 Task: Look for space in Businga, Democratic Republic of the Congo from 8th August, 2023 to 15th August, 2023 for 9 adults in price range Rs.10000 to Rs.14000. Place can be shared room with 5 bedrooms having 9 beds and 5 bathrooms. Property type can be house, flat, guest house. Amenities needed are: wifi, TV, free parkinig on premises, gym, breakfast. Booking option can be shelf check-in. Required host language is .
Action: Mouse moved to (397, 116)
Screenshot: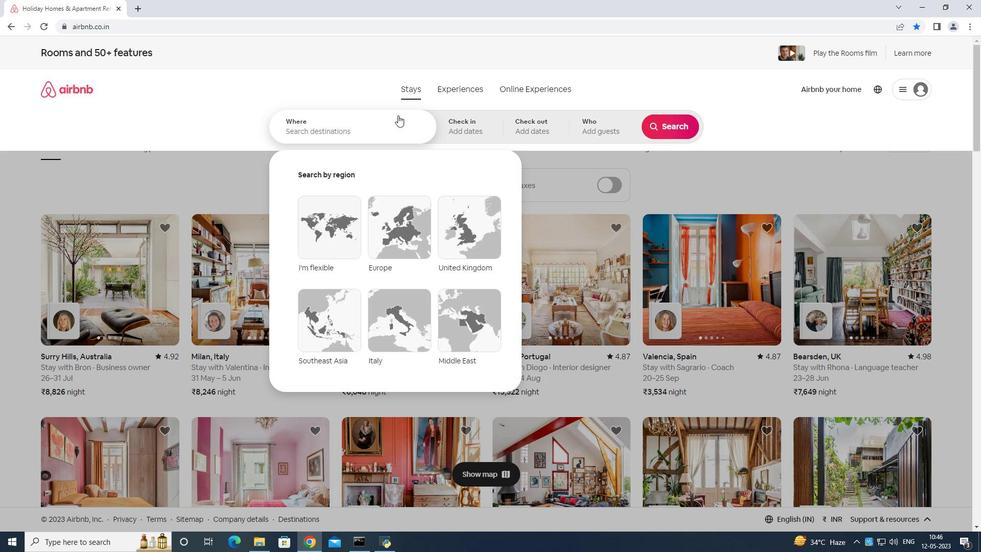 
Action: Mouse pressed left at (397, 116)
Screenshot: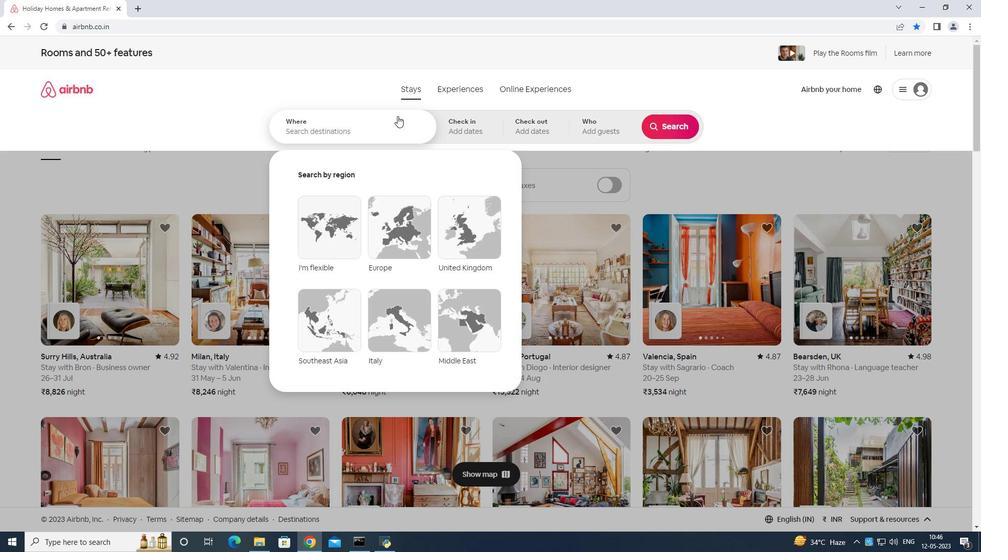 
Action: Key pressed <Key.shift>Businga<Key.space>democrs<Key.backspace>atic<Key.space>reo<Key.backspace>public<Key.space>of<Key.space>congo<Key.enter>
Screenshot: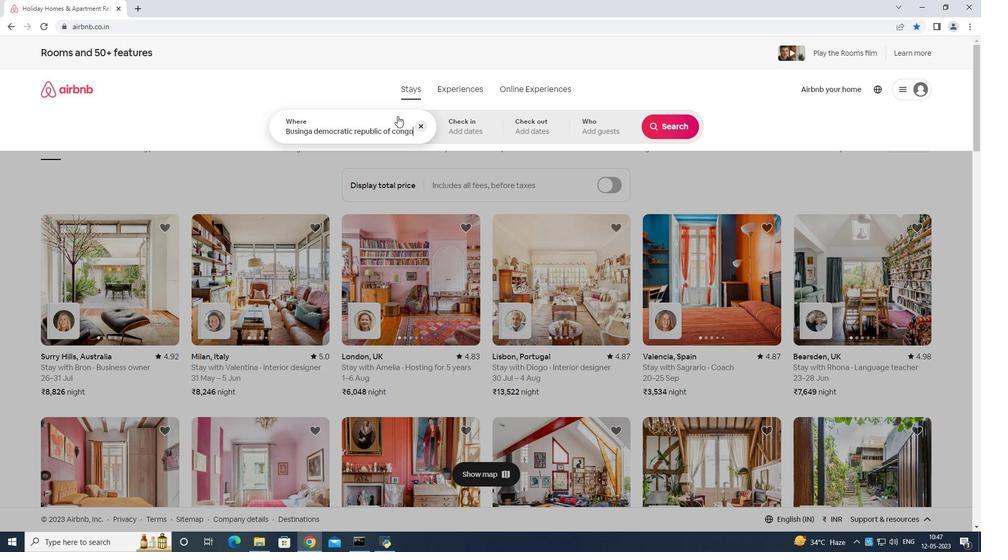
Action: Mouse moved to (659, 200)
Screenshot: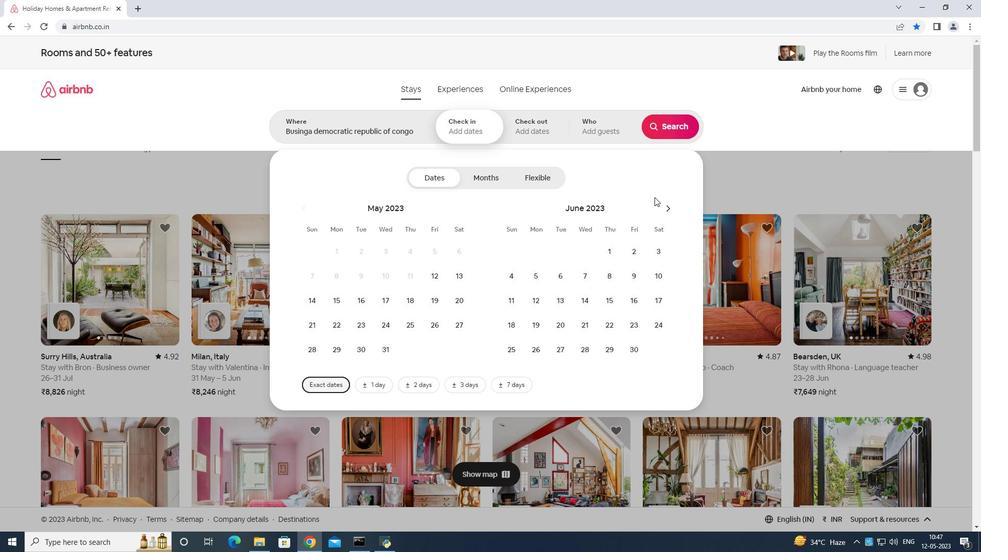 
Action: Mouse pressed left at (659, 200)
Screenshot: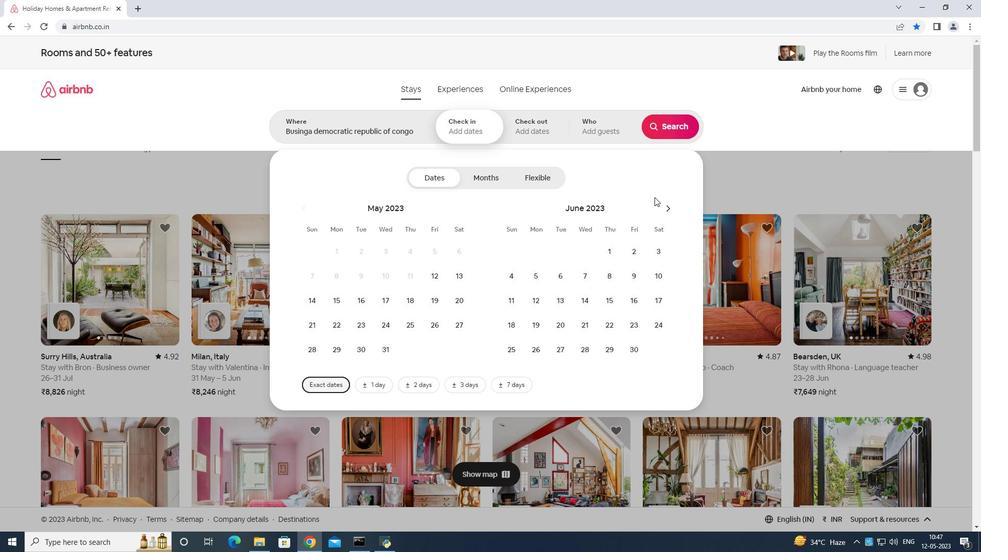 
Action: Mouse moved to (690, 210)
Screenshot: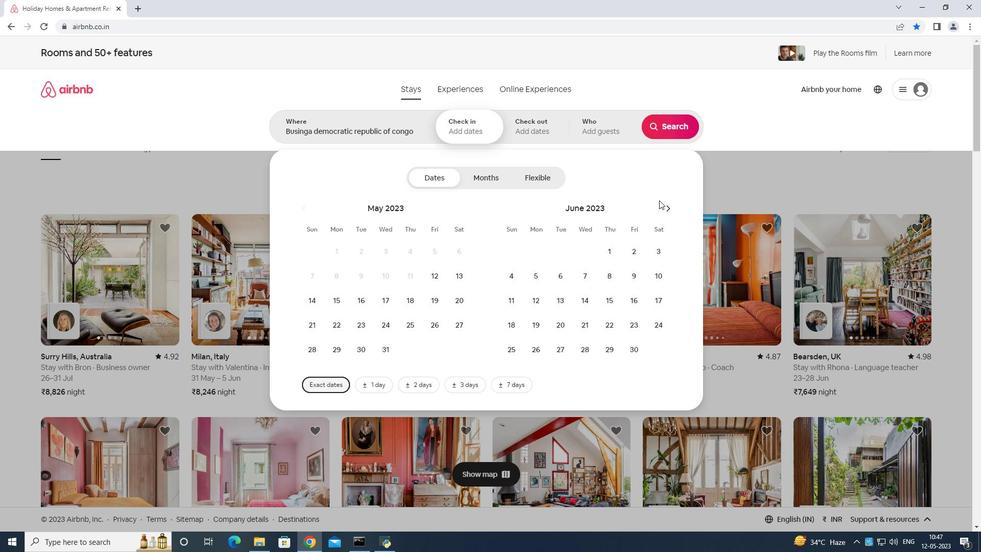 
Action: Mouse pressed left at (690, 210)
Screenshot: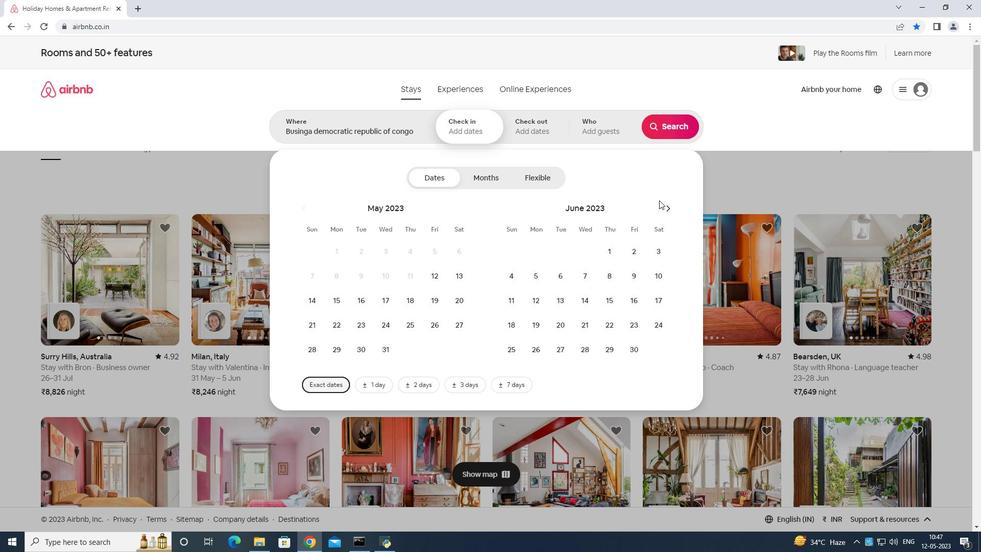 
Action: Mouse moved to (677, 213)
Screenshot: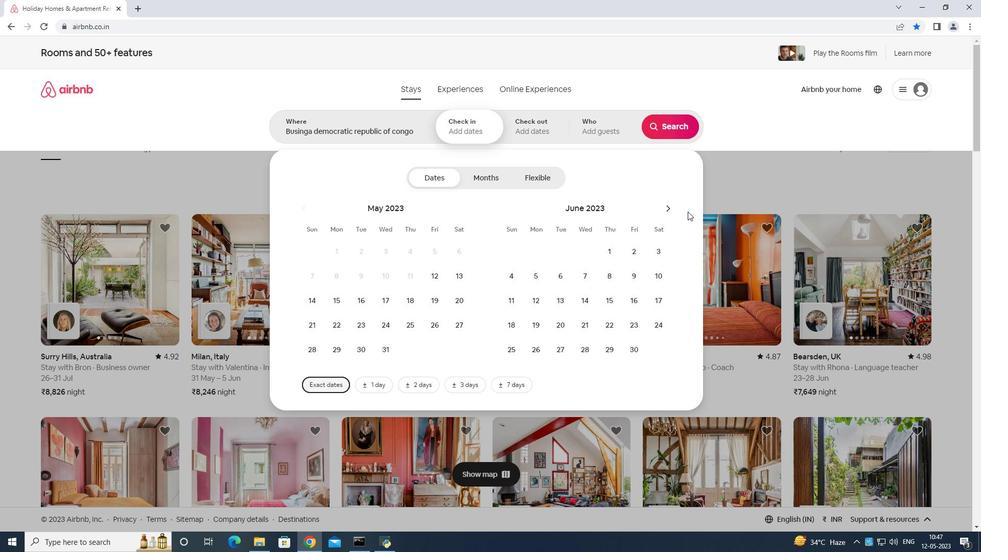 
Action: Mouse pressed left at (677, 213)
Screenshot: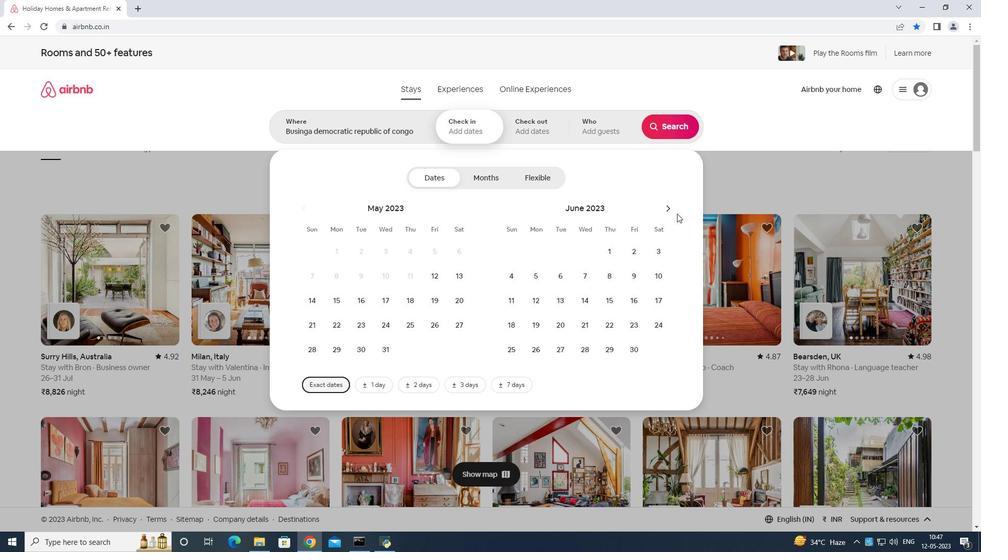
Action: Mouse moved to (672, 211)
Screenshot: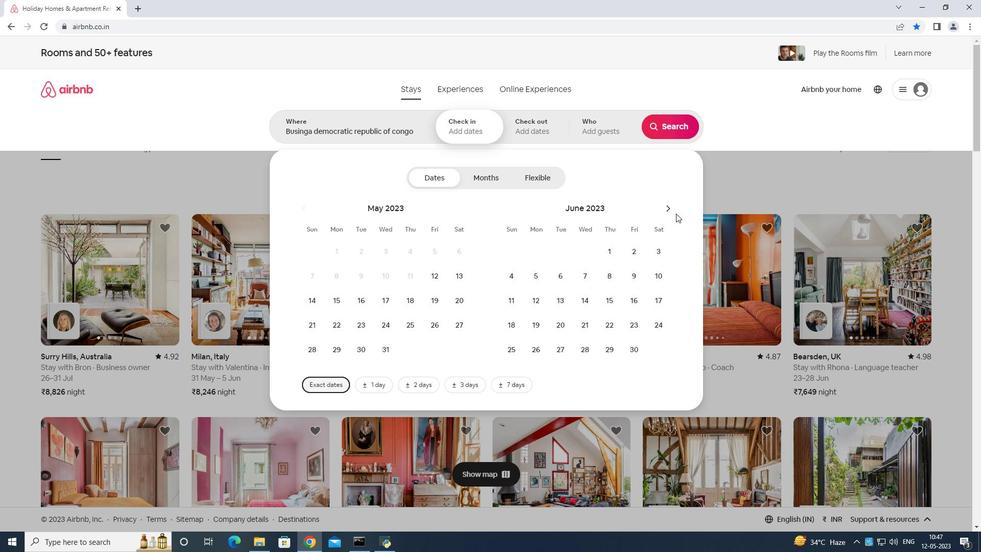 
Action: Mouse pressed left at (672, 211)
Screenshot: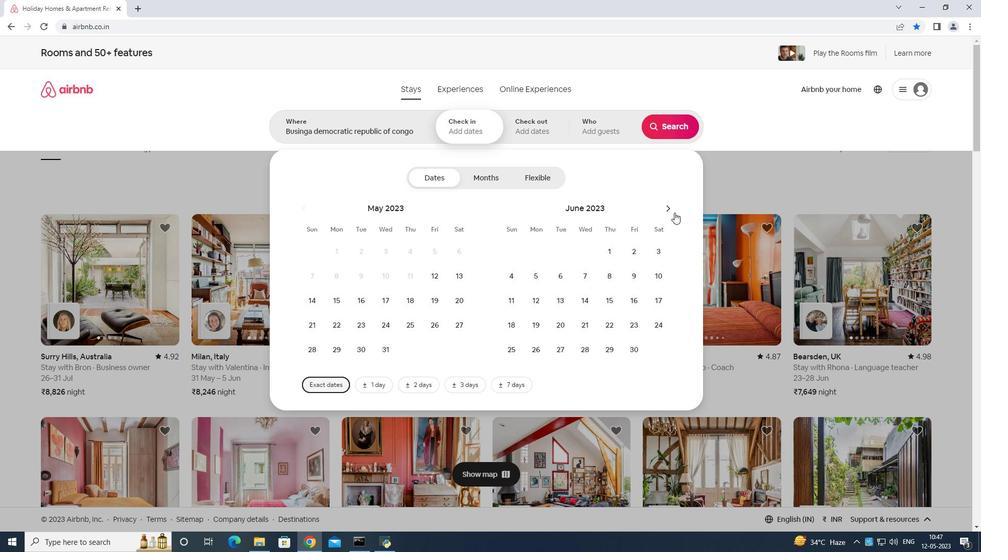
Action: Mouse moved to (670, 207)
Screenshot: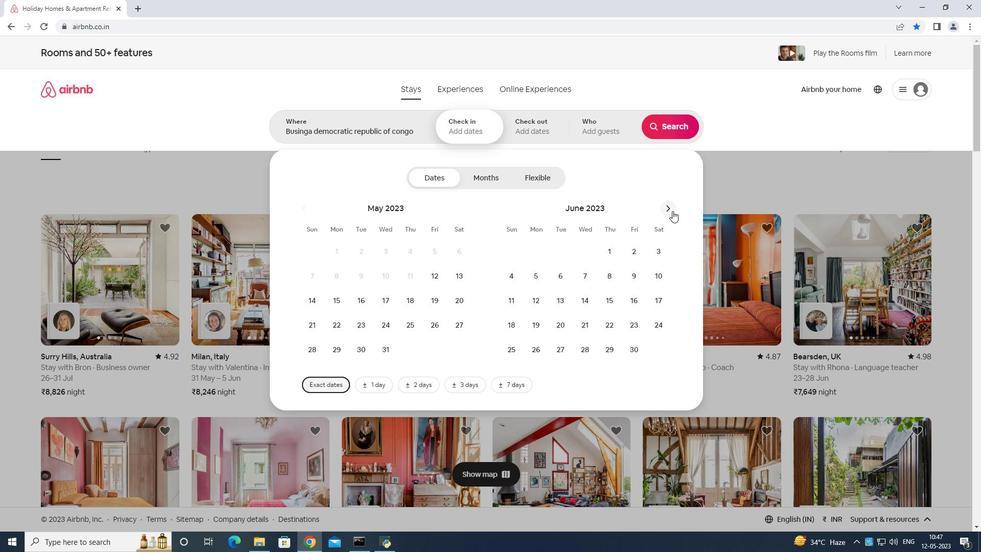 
Action: Mouse pressed left at (670, 207)
Screenshot: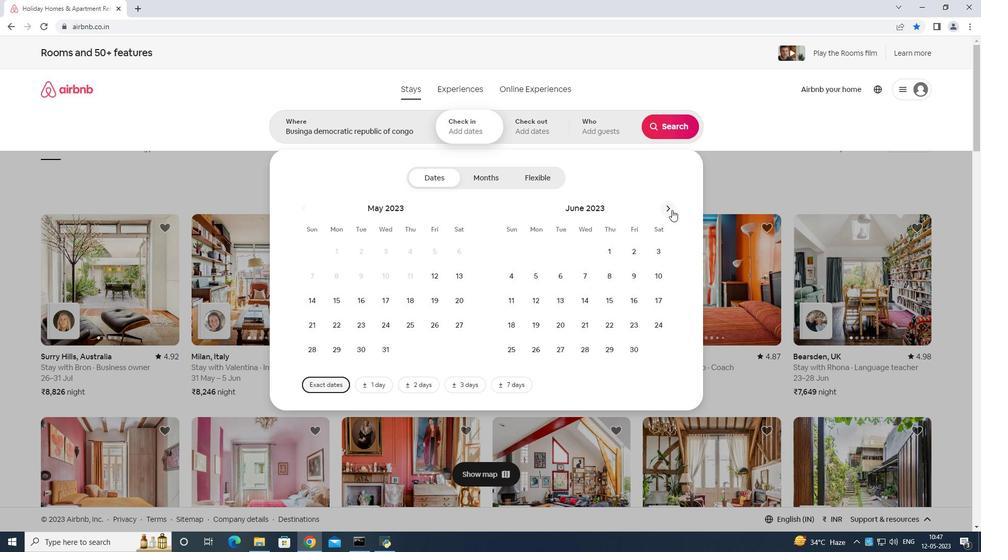 
Action: Mouse pressed left at (670, 207)
Screenshot: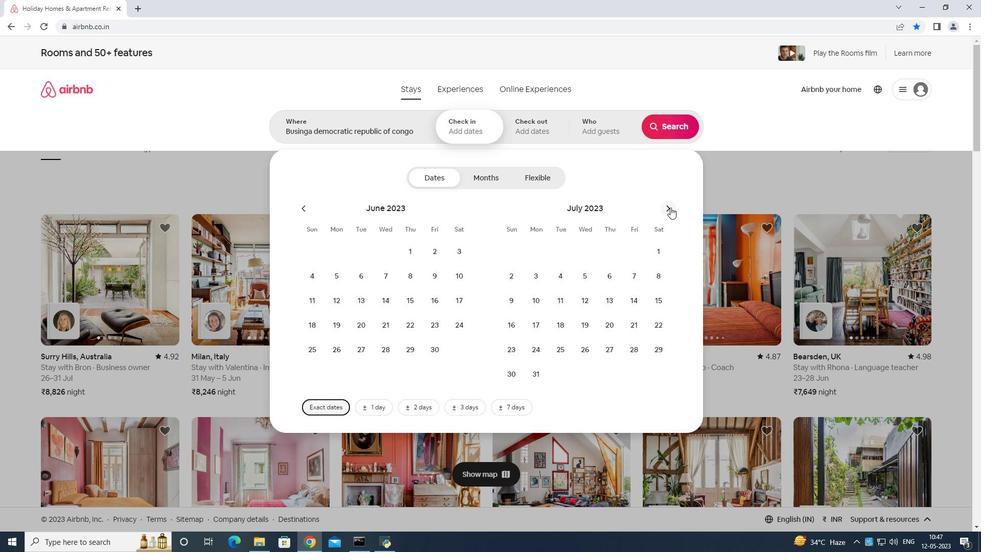 
Action: Mouse moved to (556, 273)
Screenshot: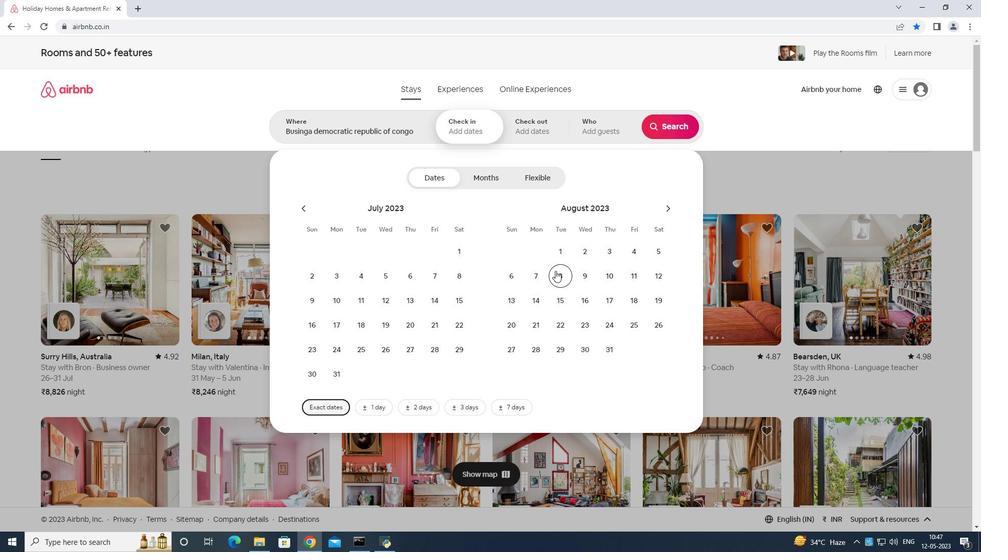 
Action: Mouse pressed left at (556, 273)
Screenshot: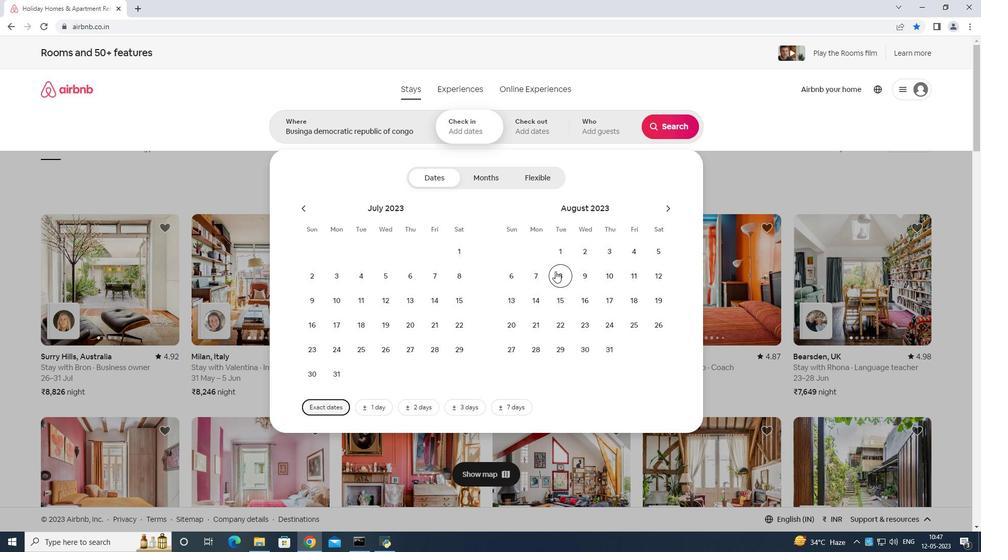 
Action: Mouse moved to (564, 295)
Screenshot: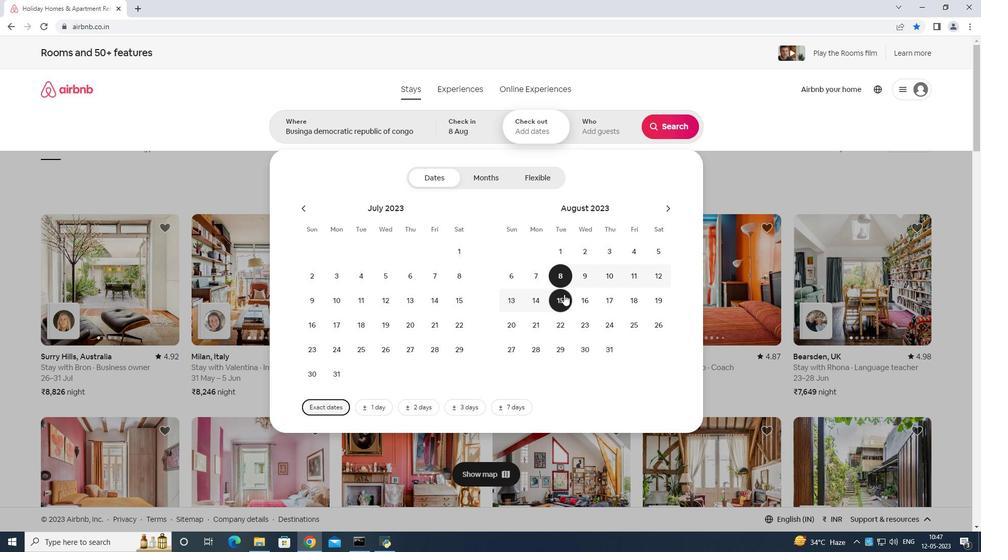 
Action: Mouse pressed left at (564, 295)
Screenshot: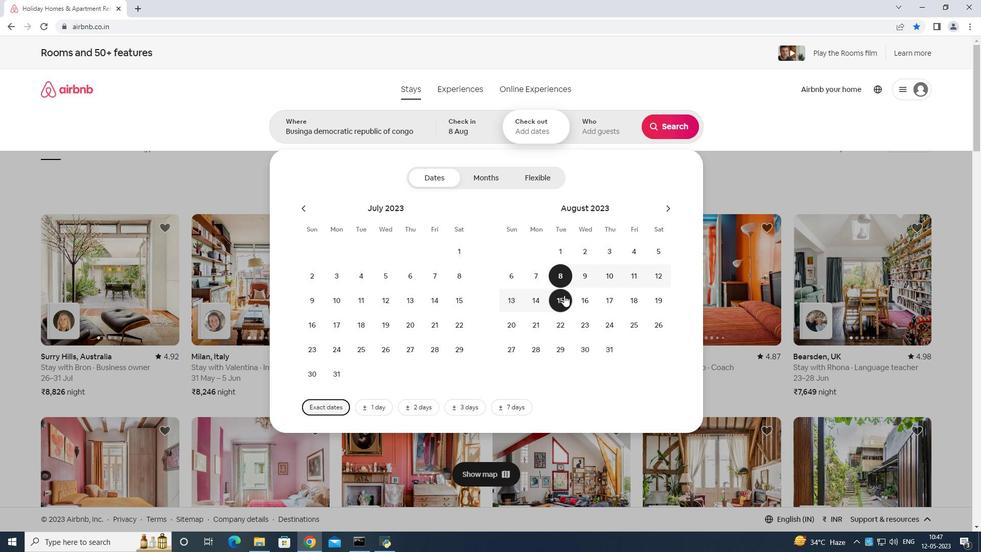 
Action: Mouse moved to (613, 124)
Screenshot: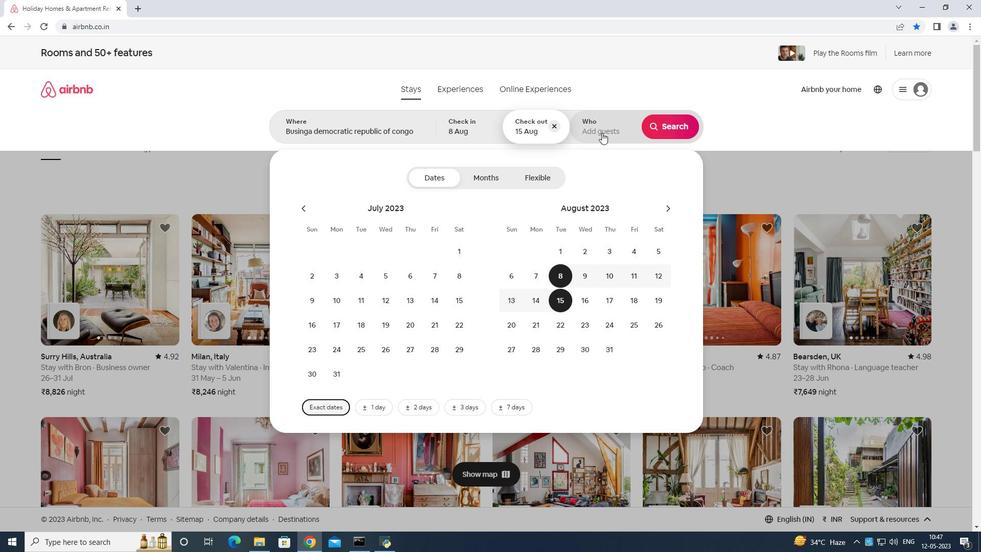 
Action: Mouse pressed left at (613, 124)
Screenshot: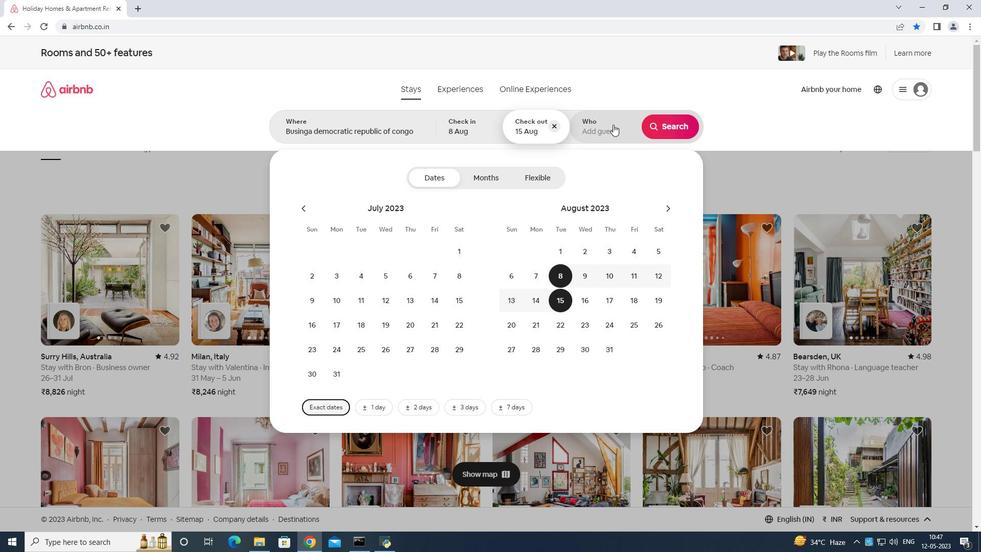 
Action: Mouse moved to (672, 173)
Screenshot: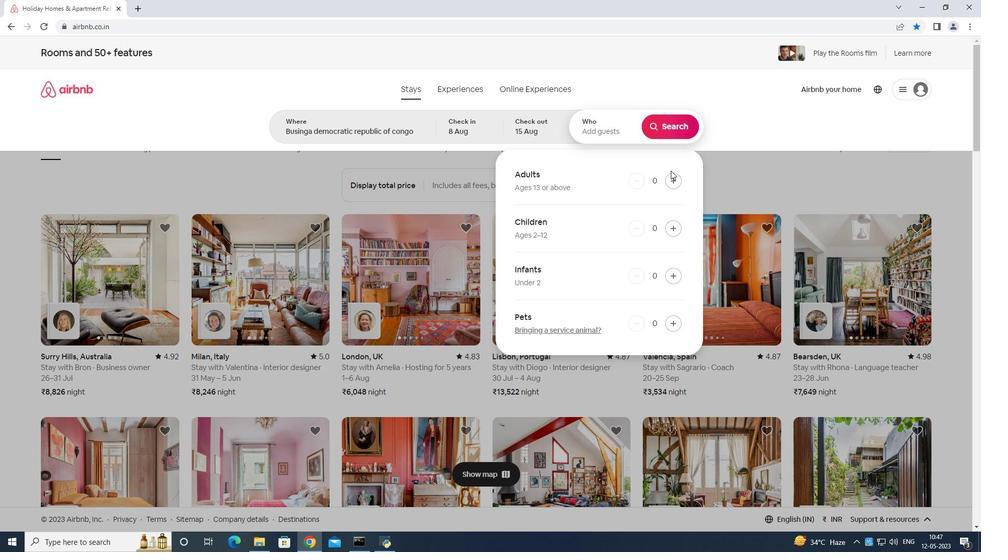 
Action: Mouse pressed left at (672, 173)
Screenshot: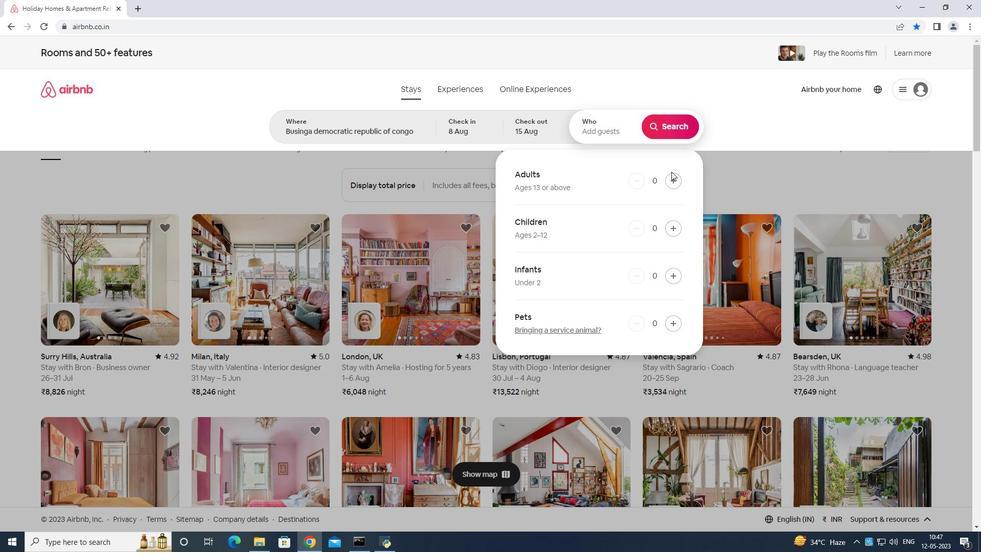 
Action: Mouse moved to (671, 175)
Screenshot: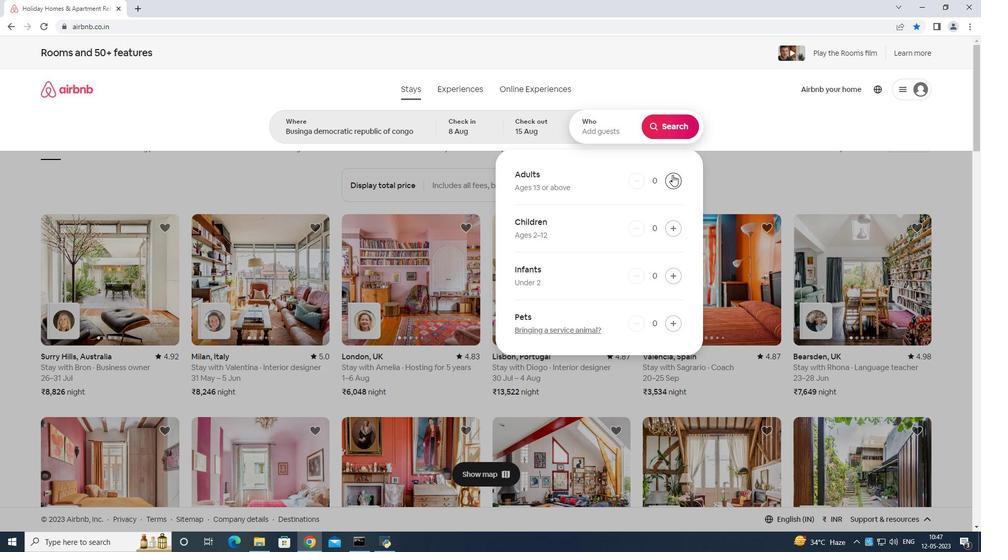 
Action: Mouse pressed left at (671, 175)
Screenshot: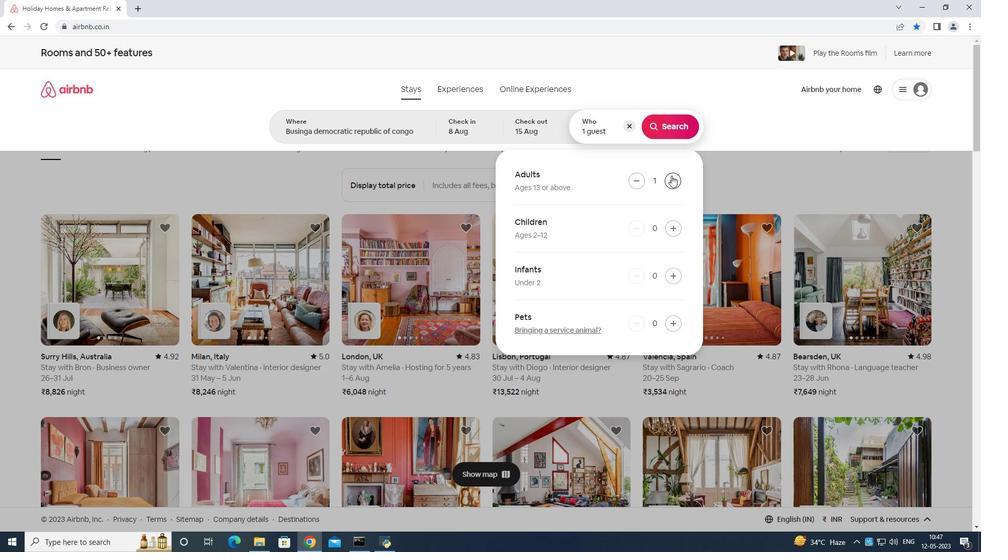 
Action: Mouse moved to (672, 176)
Screenshot: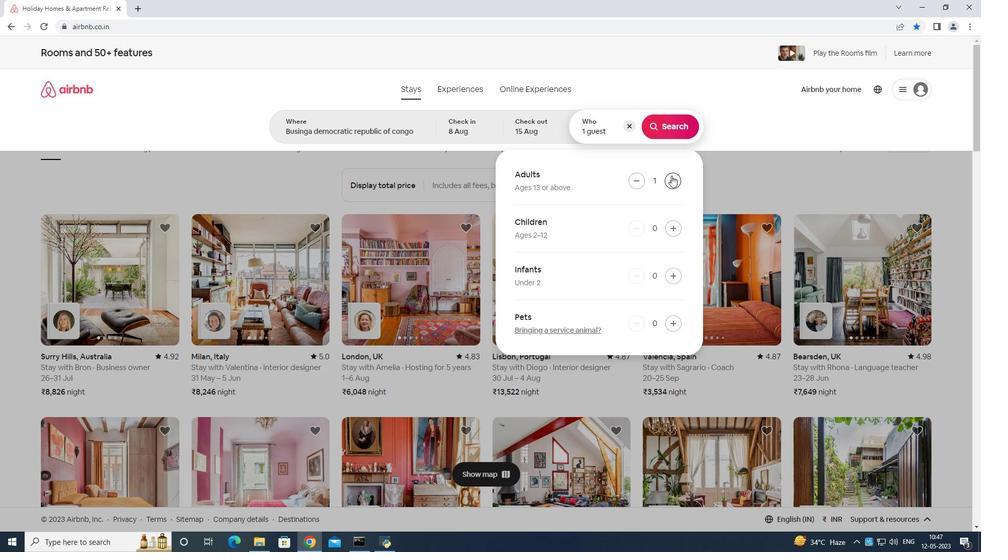 
Action: Mouse pressed left at (672, 176)
Screenshot: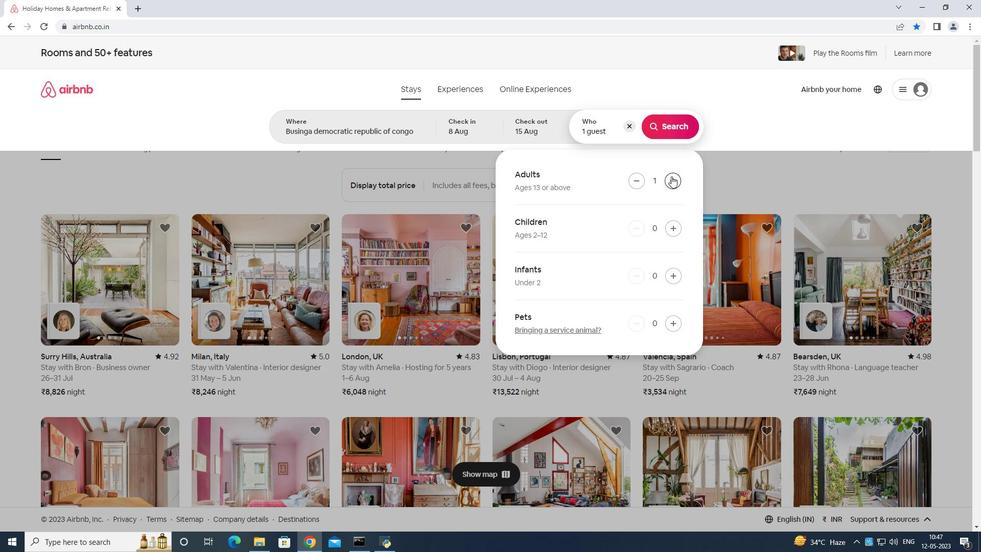 
Action: Mouse moved to (672, 176)
Screenshot: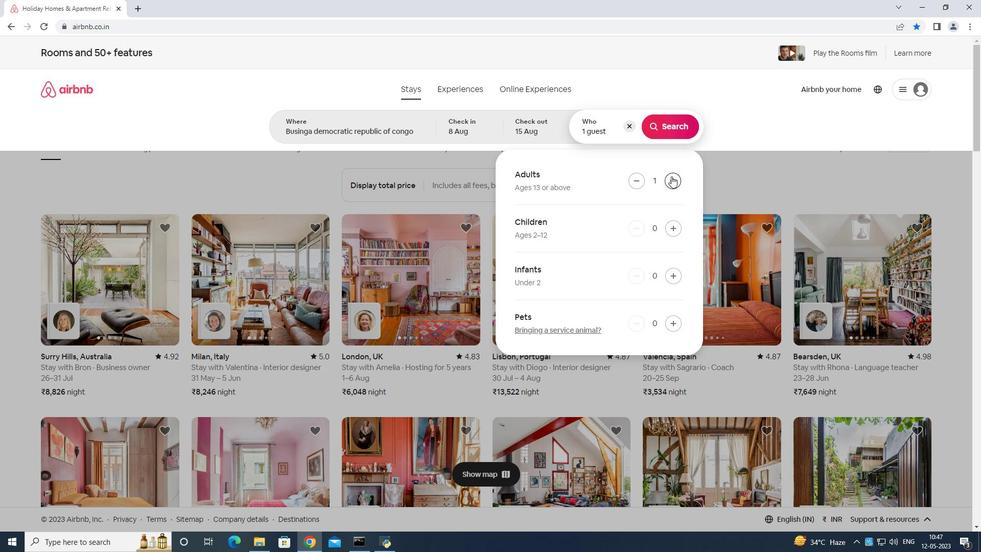 
Action: Mouse pressed left at (672, 176)
Screenshot: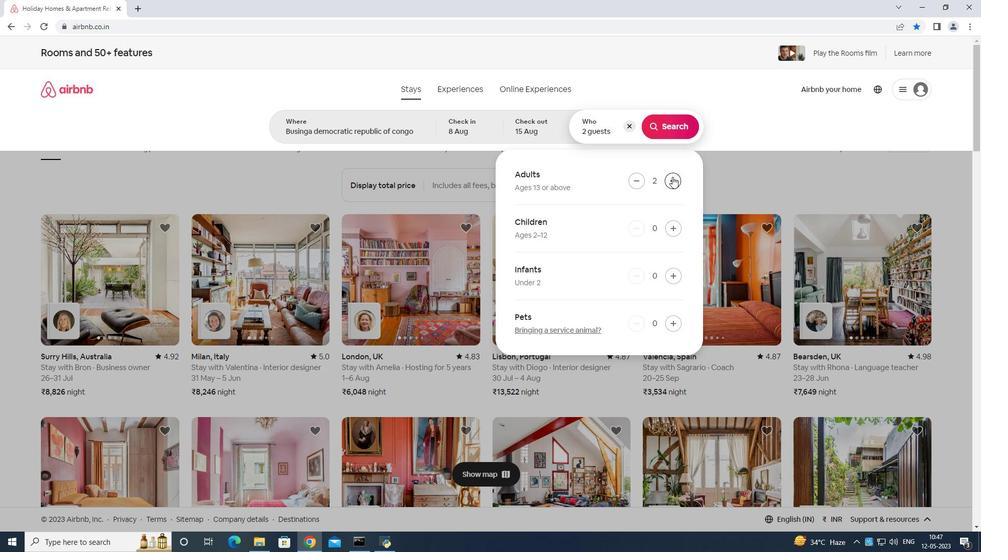 
Action: Mouse pressed left at (672, 176)
Screenshot: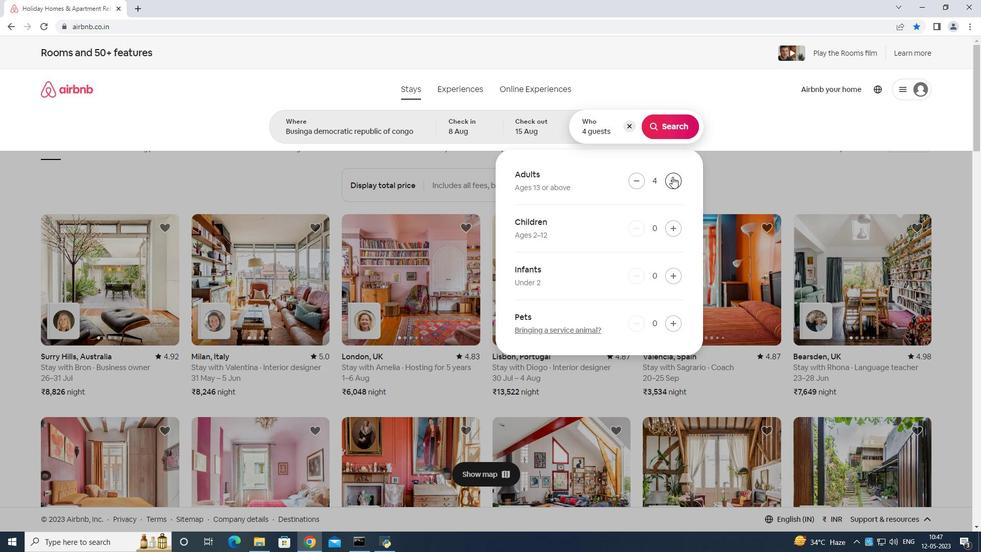 
Action: Mouse pressed left at (672, 176)
Screenshot: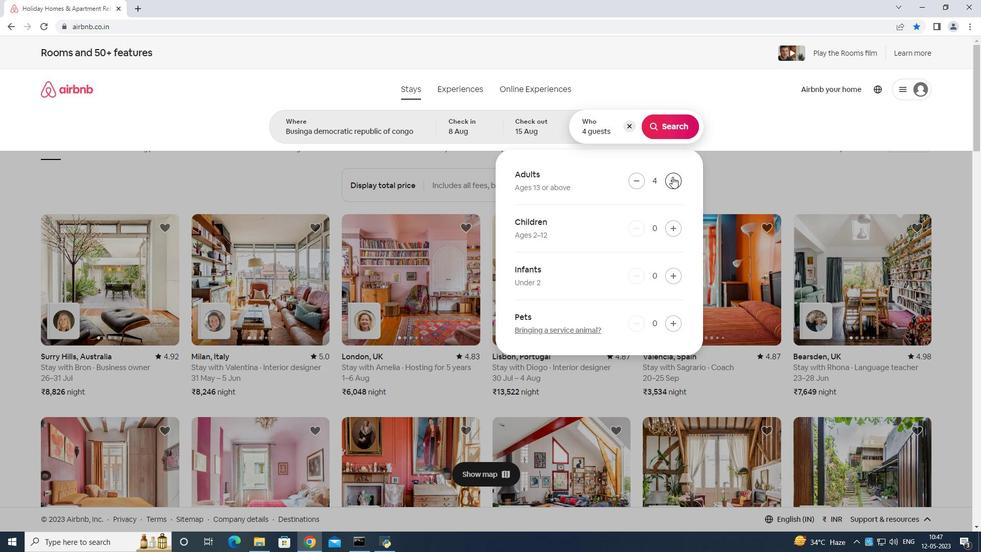 
Action: Mouse pressed left at (672, 176)
Screenshot: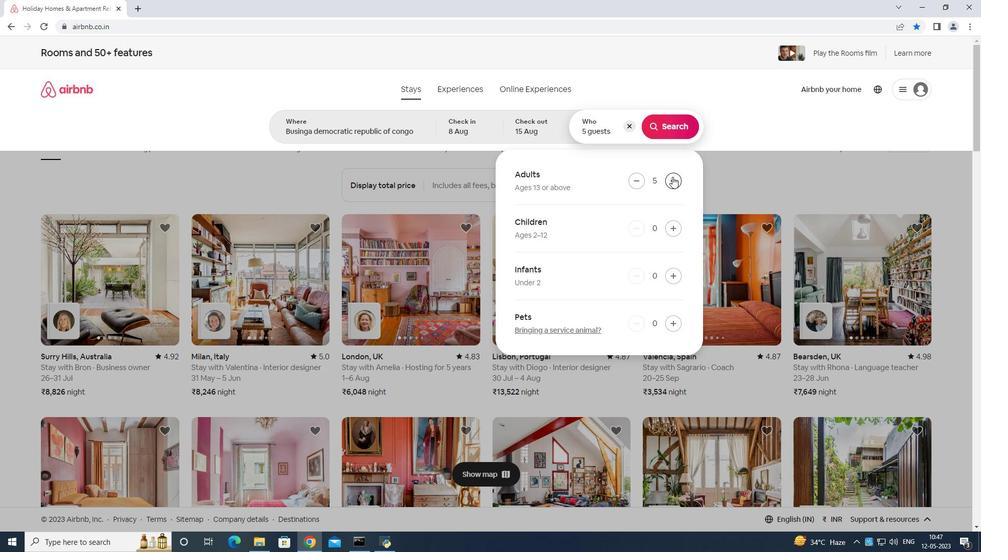
Action: Mouse pressed left at (672, 176)
Screenshot: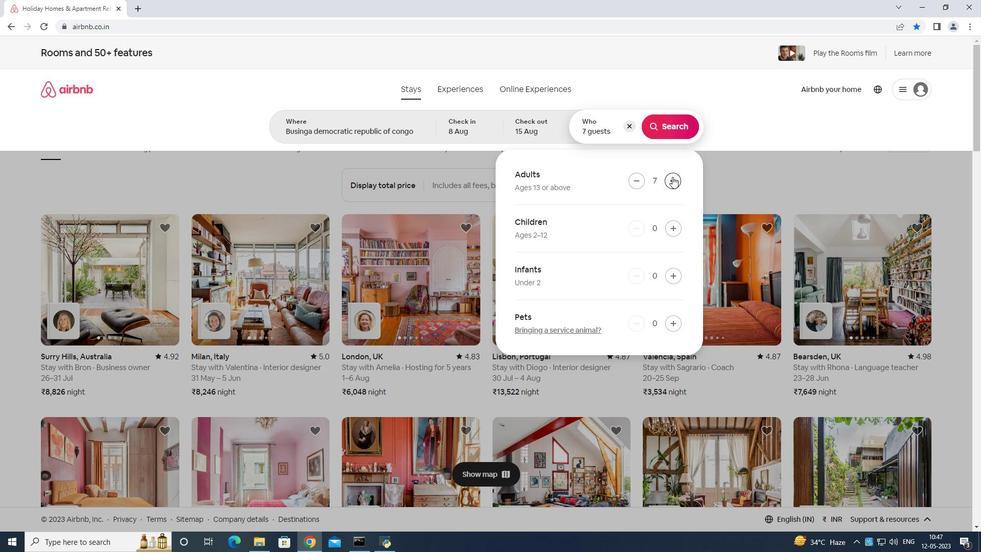 
Action: Mouse moved to (666, 183)
Screenshot: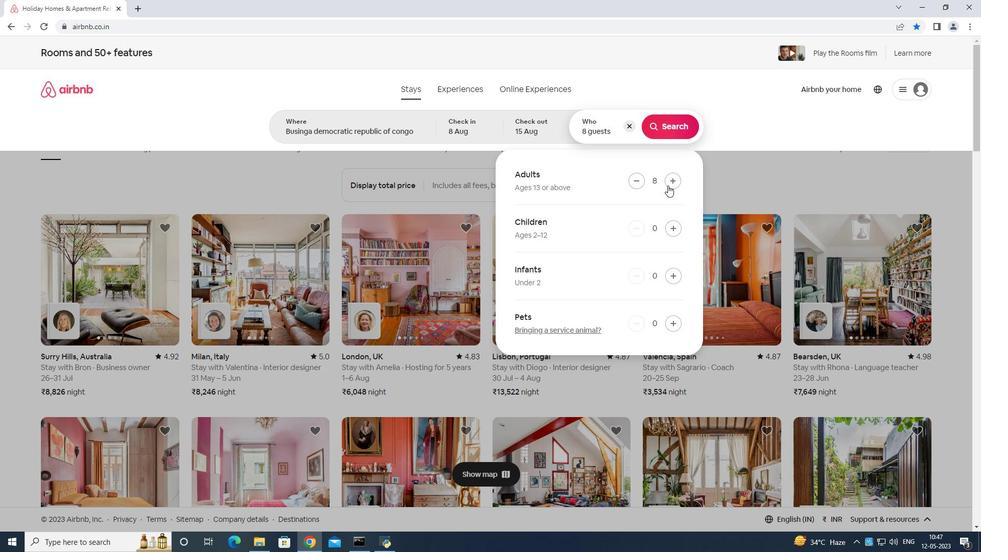 
Action: Mouse pressed left at (666, 183)
Screenshot: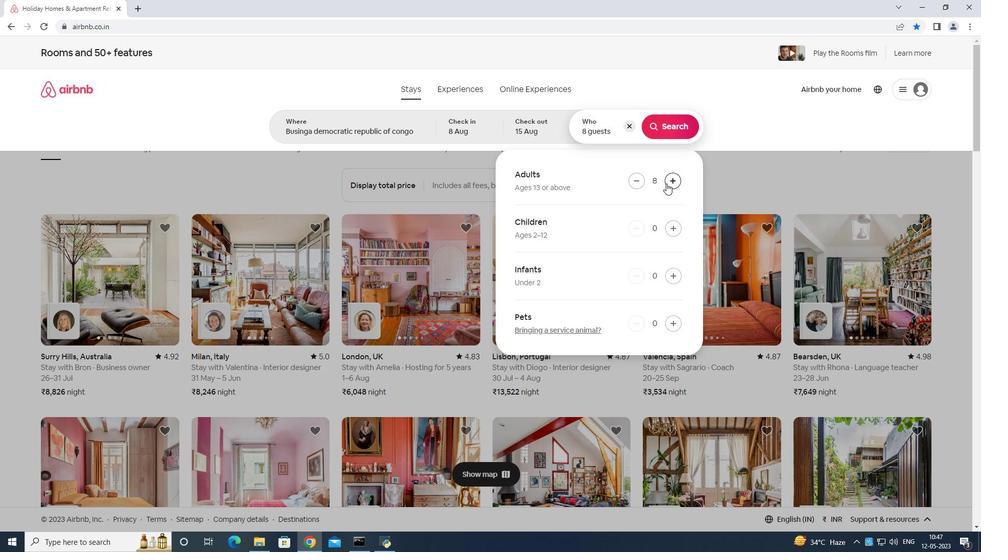 
Action: Mouse moved to (673, 136)
Screenshot: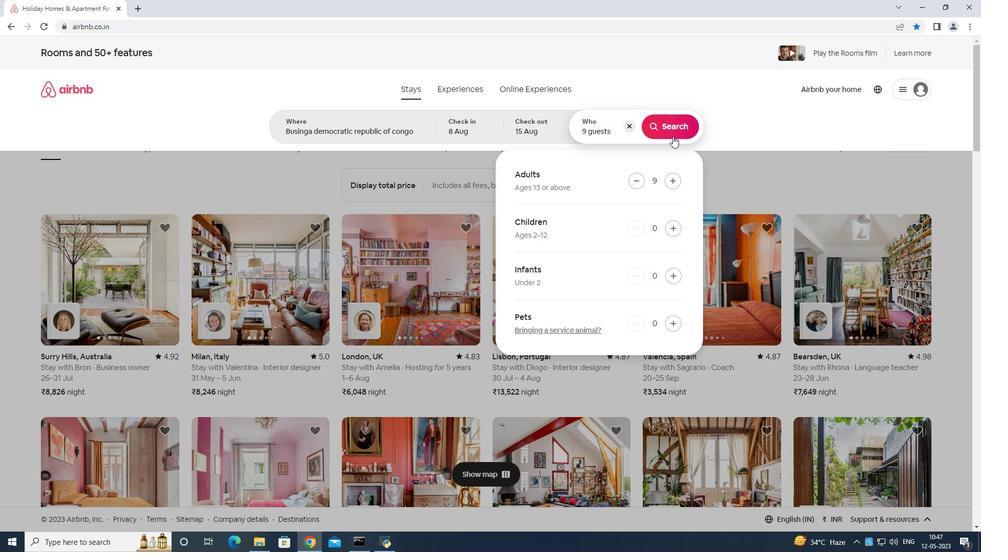 
Action: Mouse pressed left at (673, 136)
Screenshot: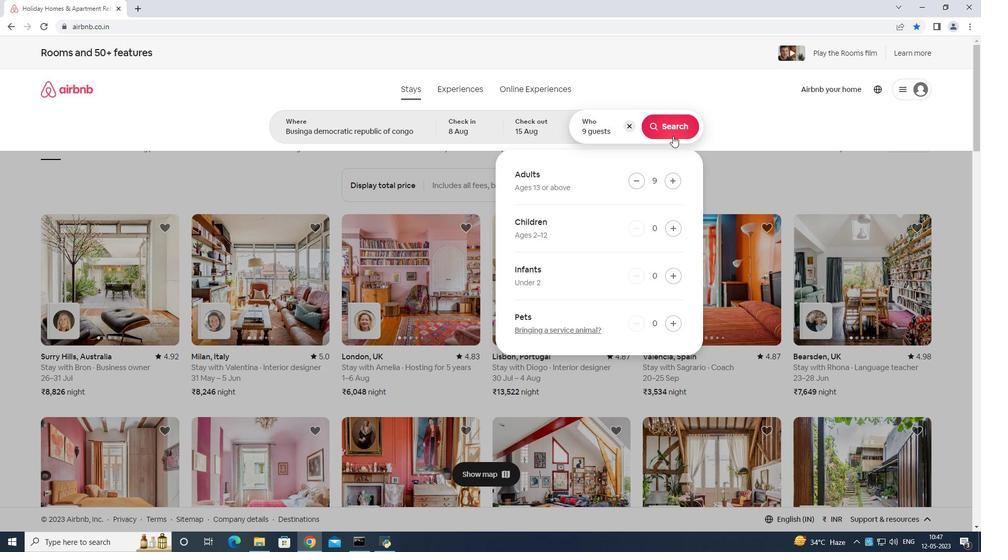 
Action: Mouse moved to (945, 90)
Screenshot: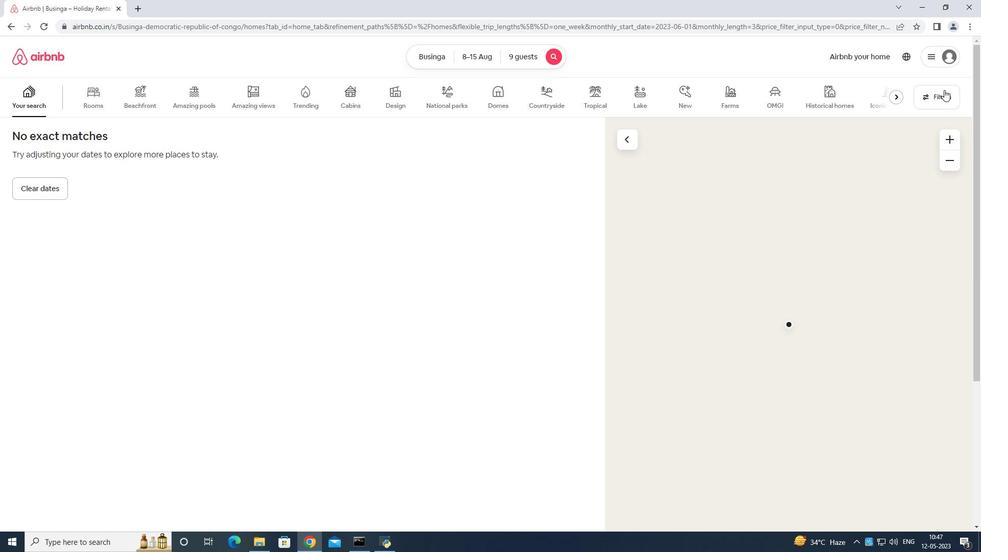 
Action: Mouse pressed left at (945, 90)
Screenshot: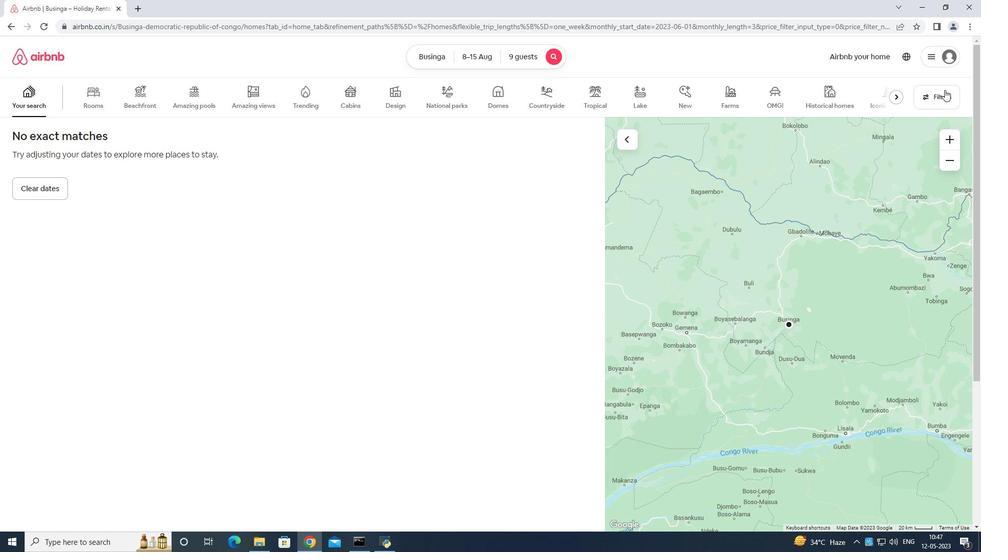 
Action: Mouse moved to (442, 340)
Screenshot: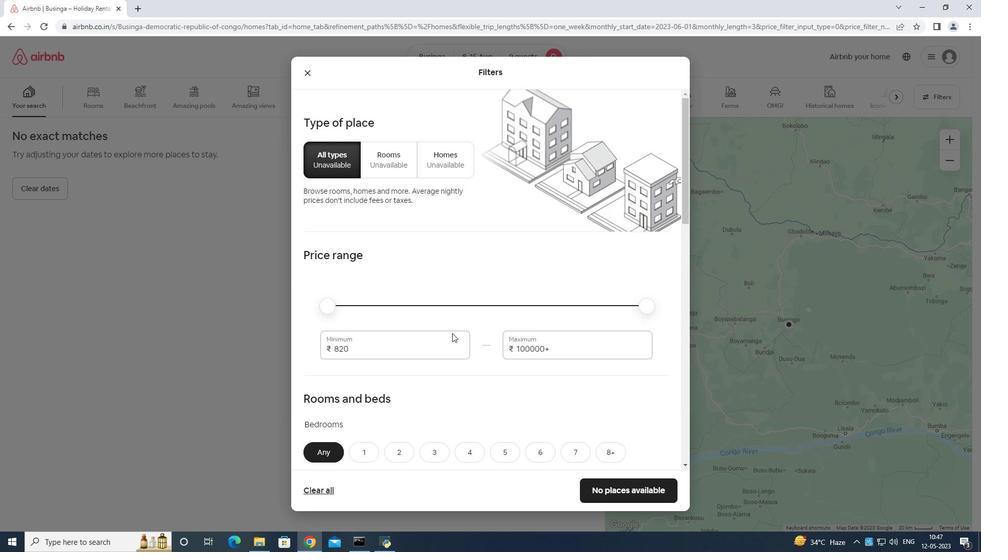 
Action: Mouse pressed left at (442, 340)
Screenshot: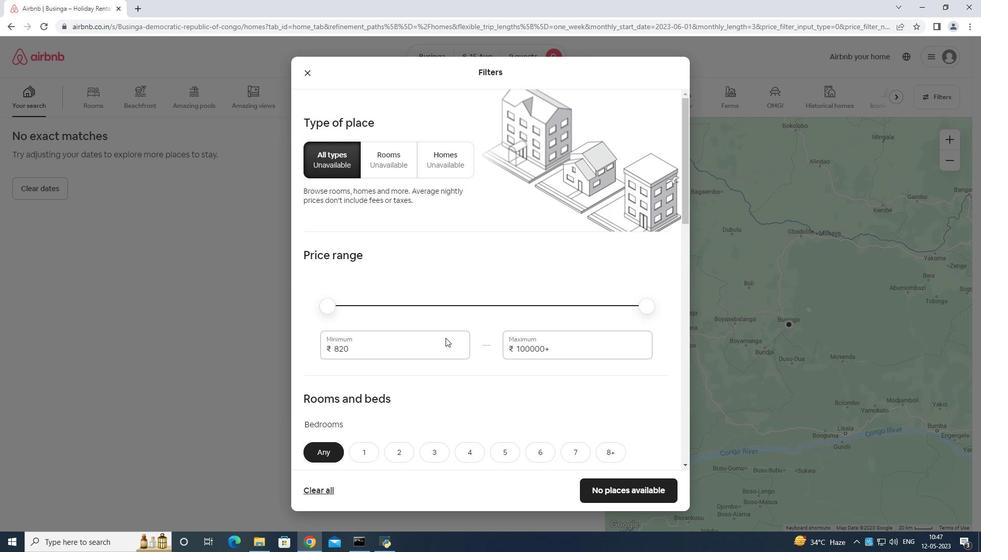 
Action: Mouse moved to (444, 340)
Screenshot: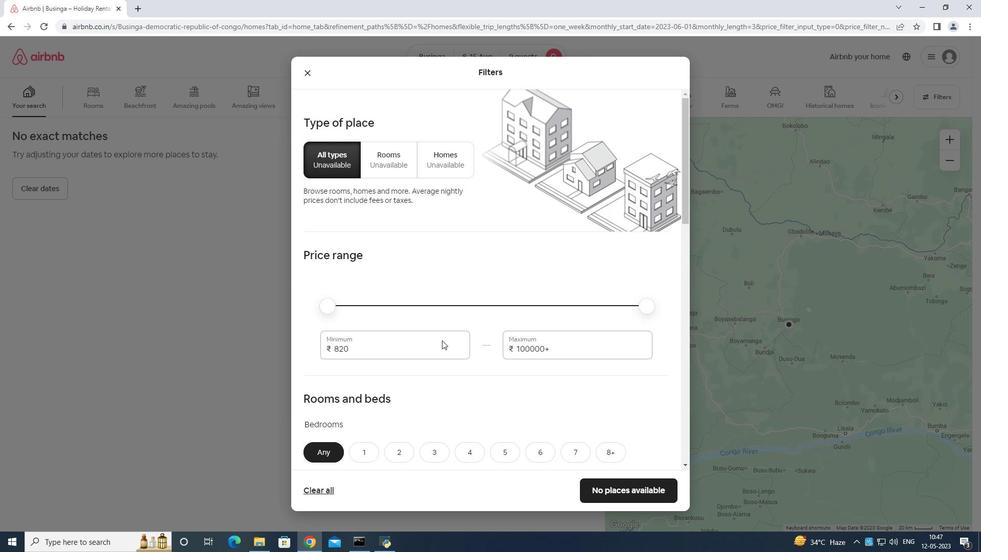 
Action: Key pressed <Key.backspace><Key.backspace><Key.backspace><Key.backspace><Key.backspace><Key.backspace>10000
Screenshot: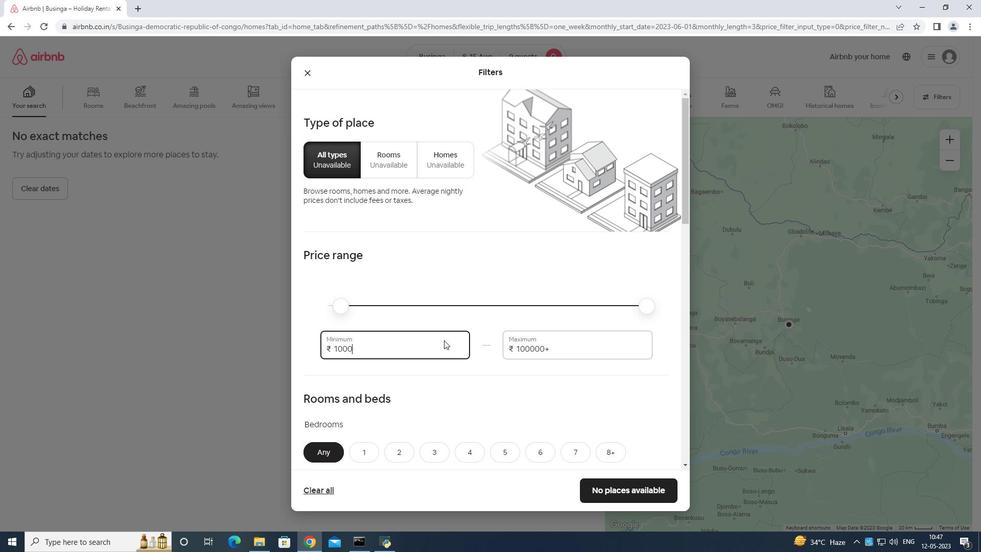 
Action: Mouse moved to (553, 344)
Screenshot: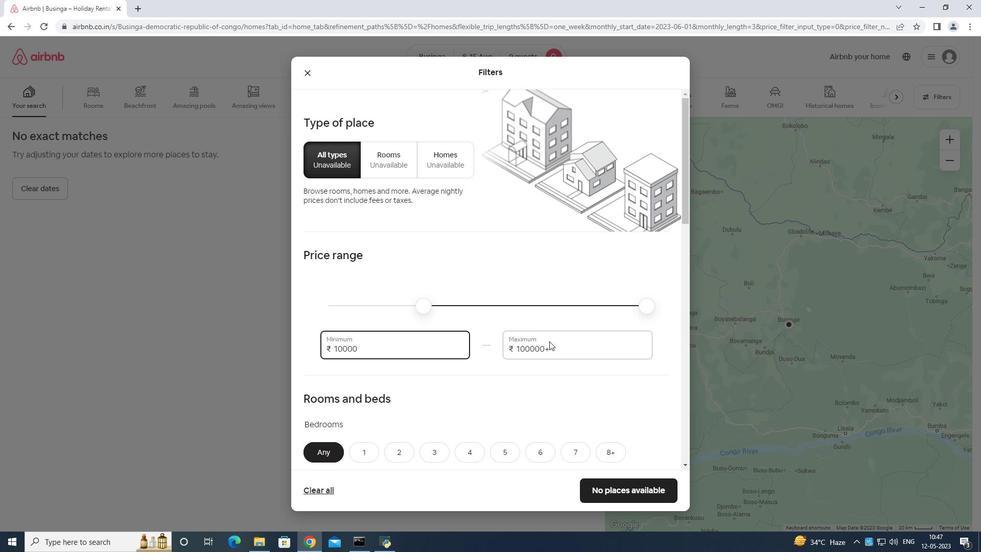 
Action: Mouse pressed left at (553, 344)
Screenshot: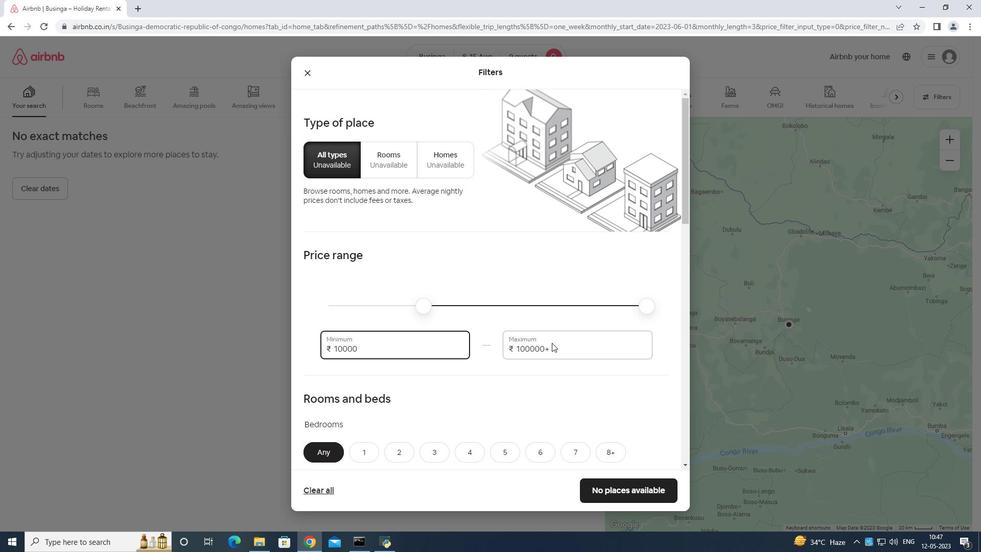 
Action: Key pressed <Key.backspace><Key.backspace><Key.backspace><Key.backspace><Key.backspace><Key.backspace><Key.backspace><Key.backspace><Key.backspace><Key.backspace><Key.backspace><Key.backspace><Key.backspace><Key.backspace>14000
Screenshot: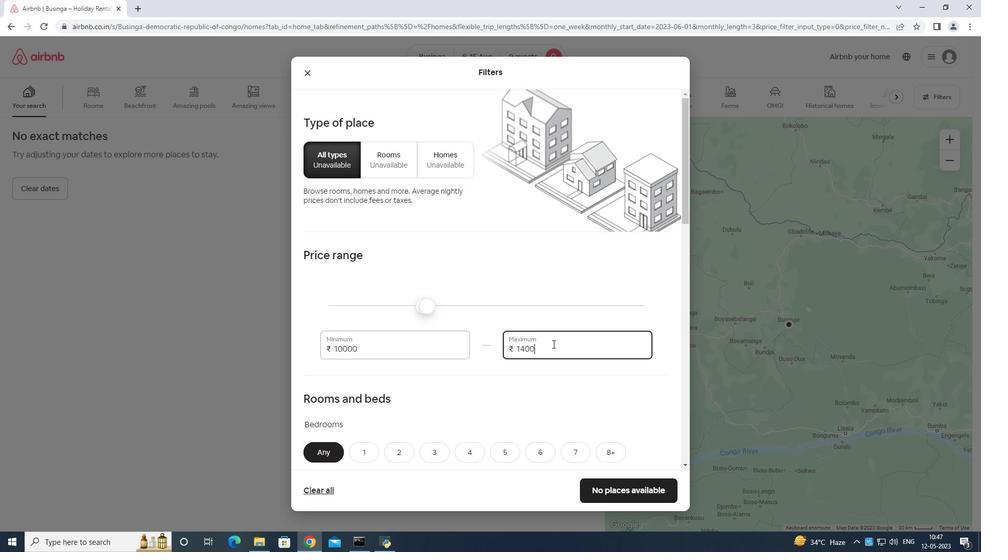 
Action: Mouse moved to (553, 344)
Screenshot: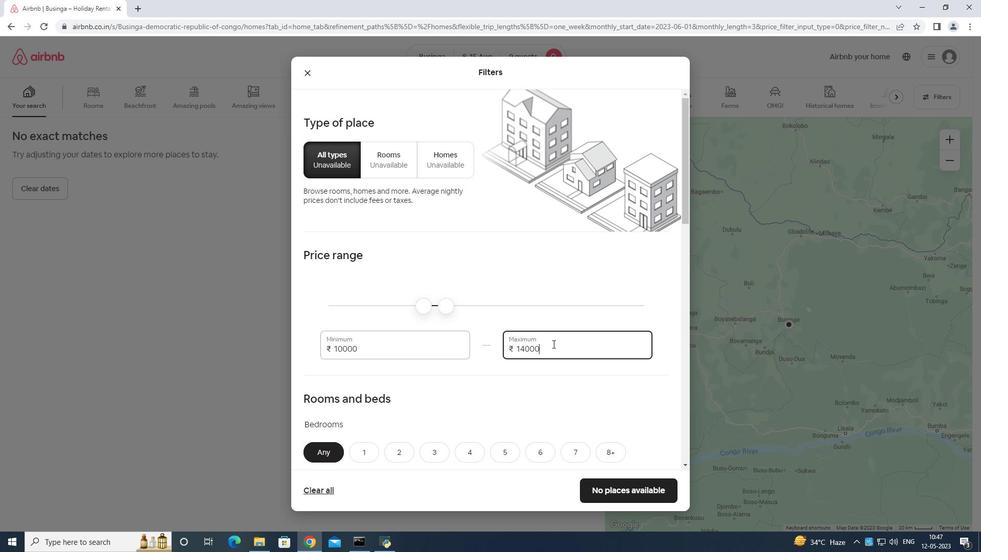 
Action: Mouse scrolled (553, 344) with delta (0, 0)
Screenshot: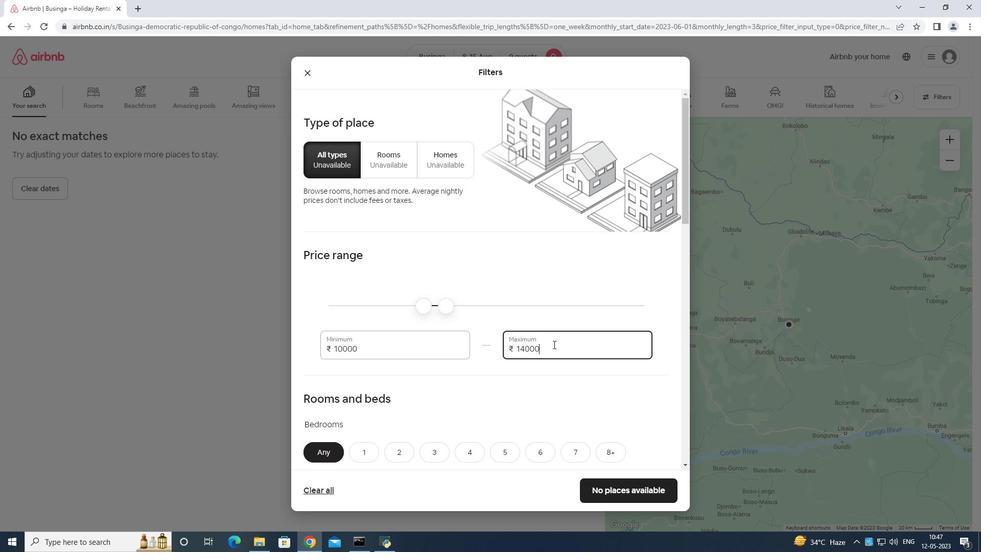 
Action: Mouse scrolled (553, 344) with delta (0, 0)
Screenshot: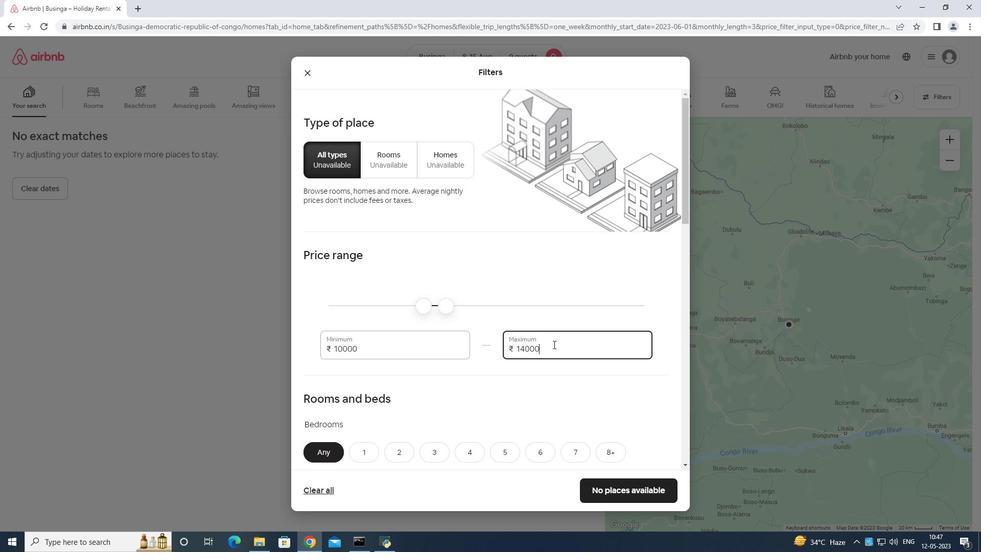 
Action: Mouse scrolled (553, 344) with delta (0, 0)
Screenshot: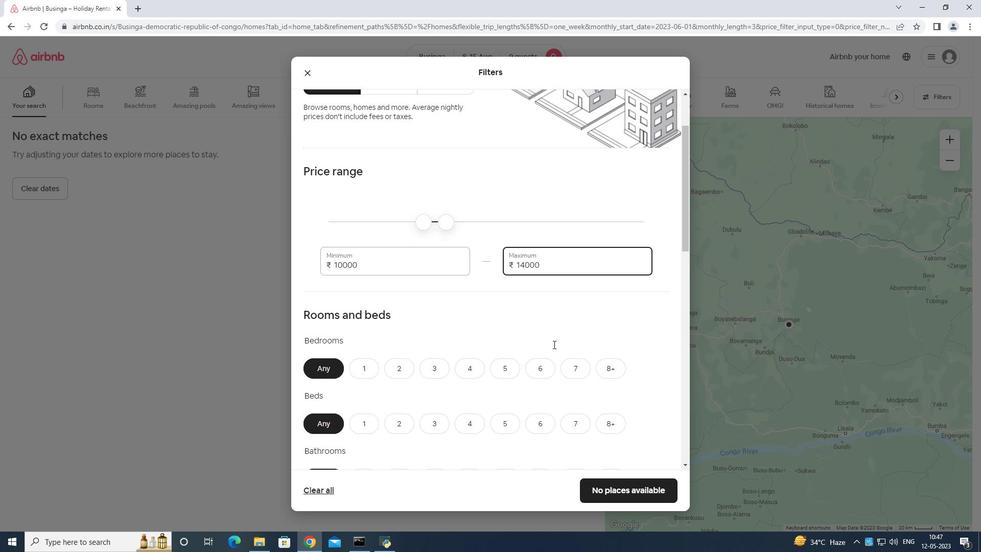 
Action: Mouse moved to (553, 344)
Screenshot: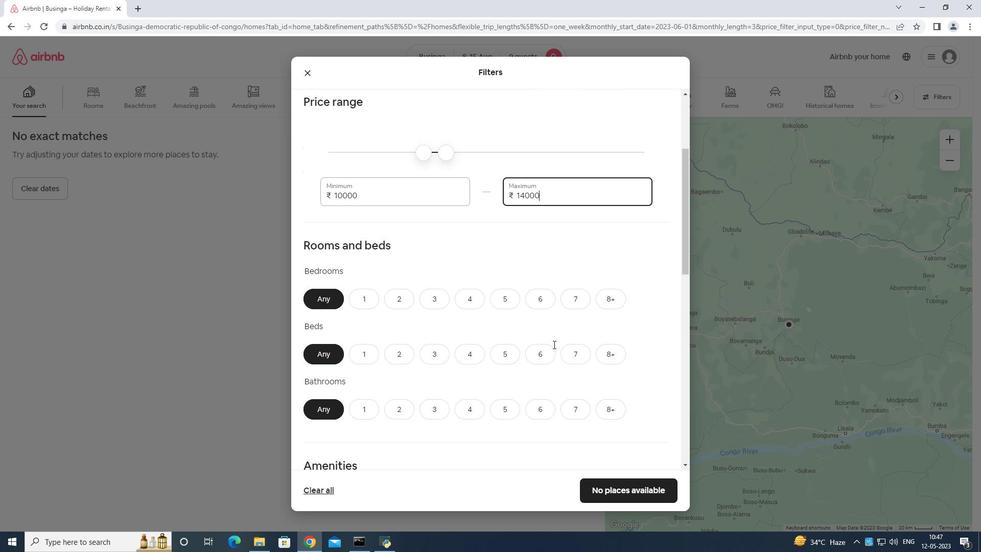 
Action: Mouse scrolled (553, 344) with delta (0, 0)
Screenshot: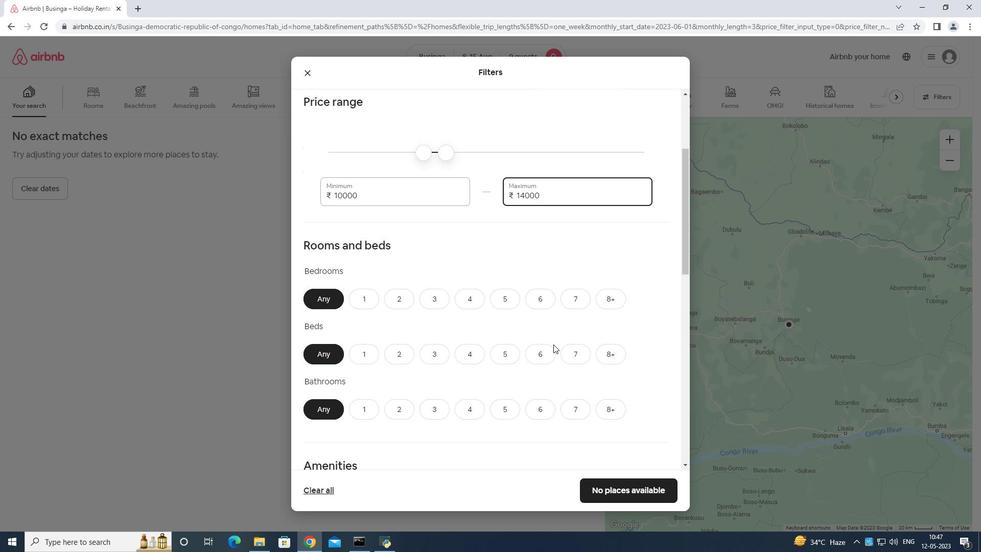 
Action: Mouse moved to (613, 244)
Screenshot: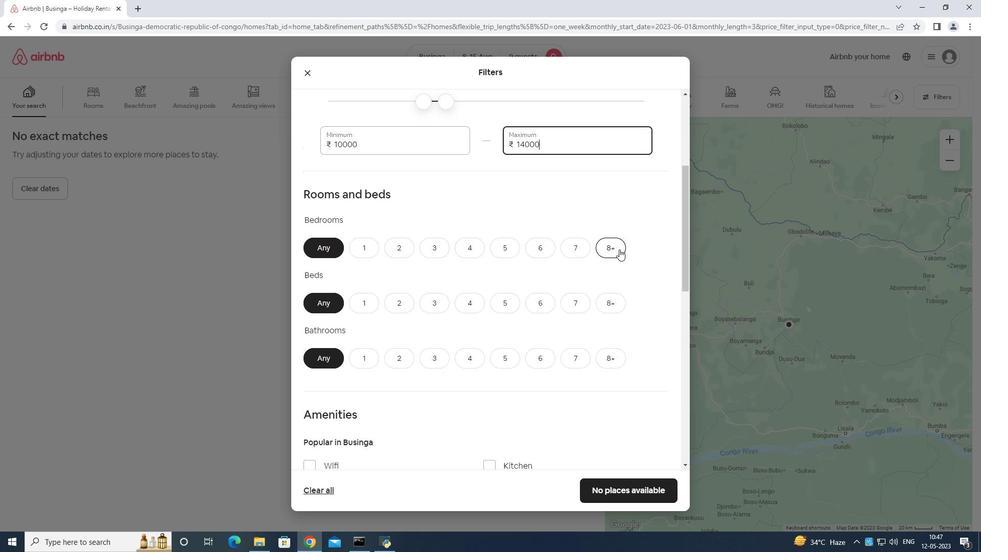 
Action: Mouse pressed left at (613, 244)
Screenshot: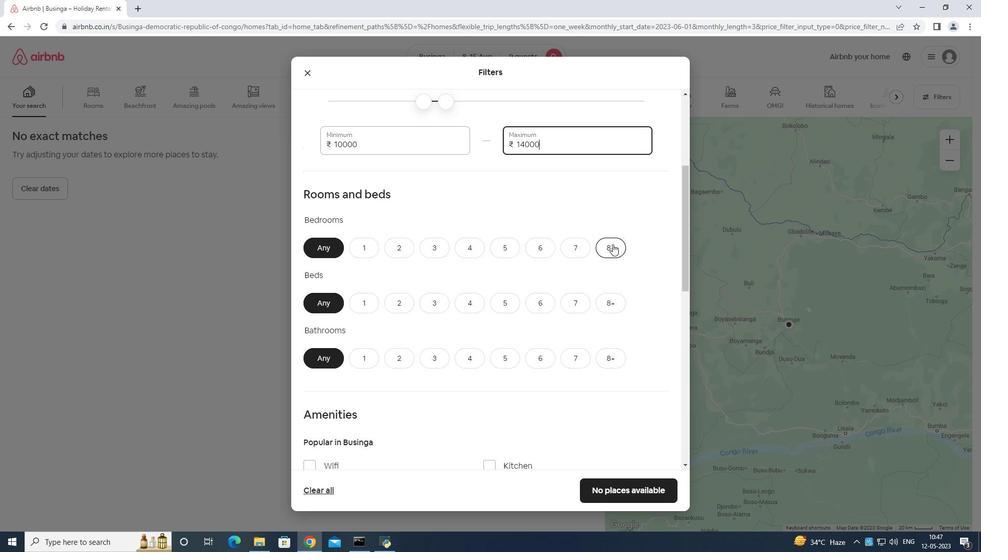 
Action: Mouse moved to (508, 249)
Screenshot: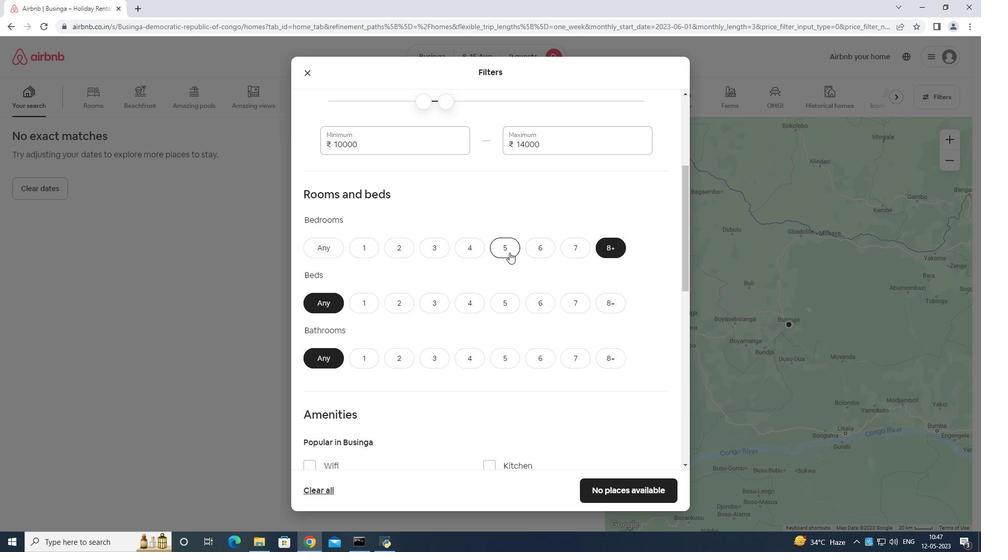 
Action: Mouse pressed left at (508, 249)
Screenshot: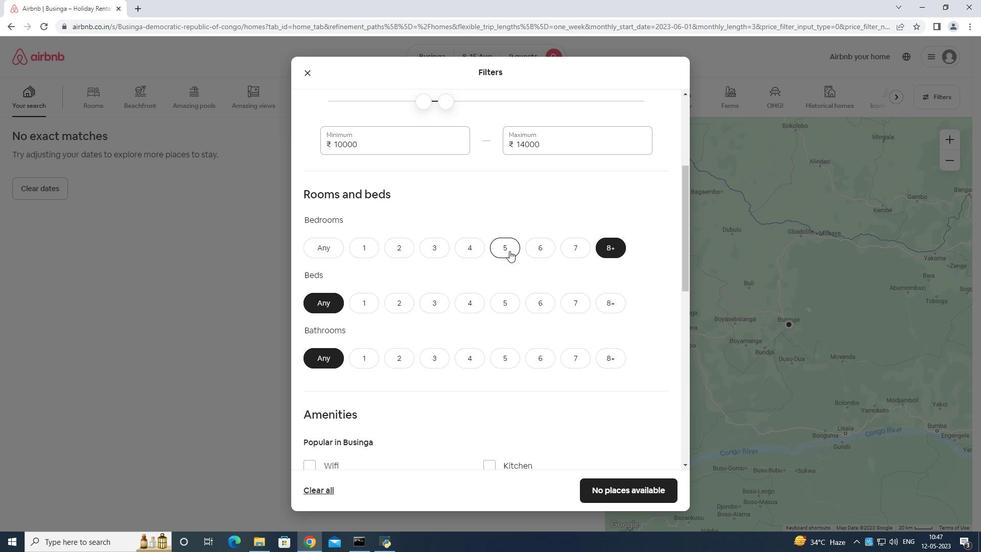 
Action: Mouse moved to (606, 298)
Screenshot: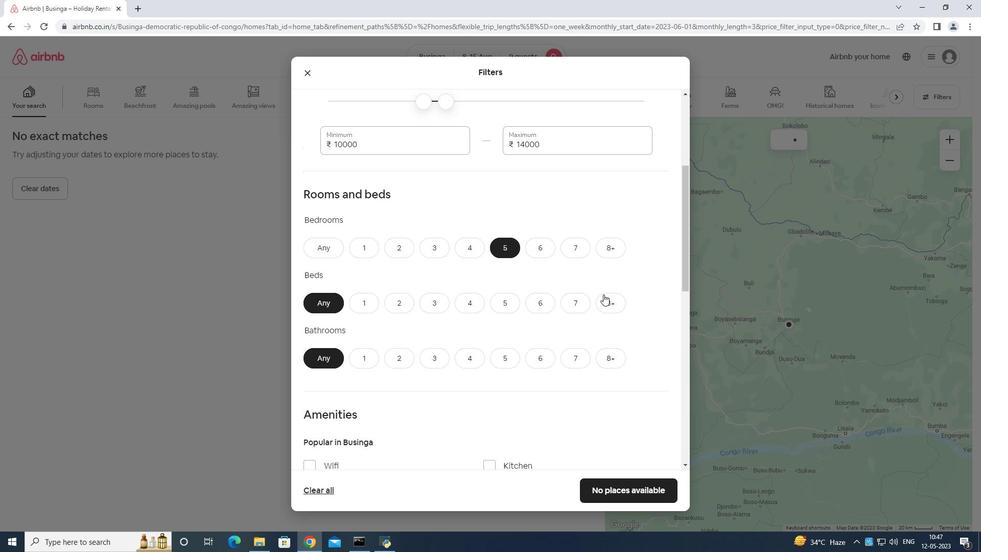 
Action: Mouse pressed left at (606, 298)
Screenshot: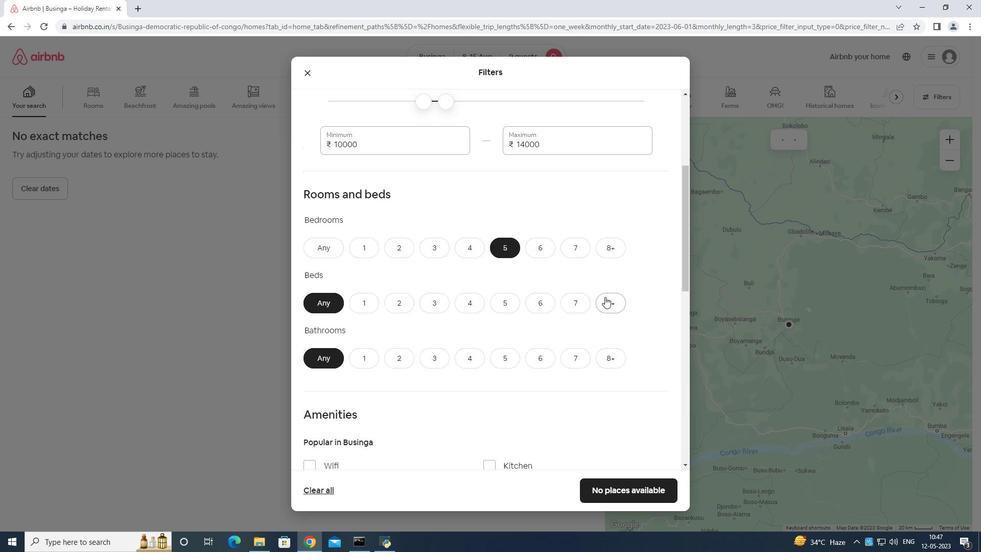 
Action: Mouse moved to (509, 356)
Screenshot: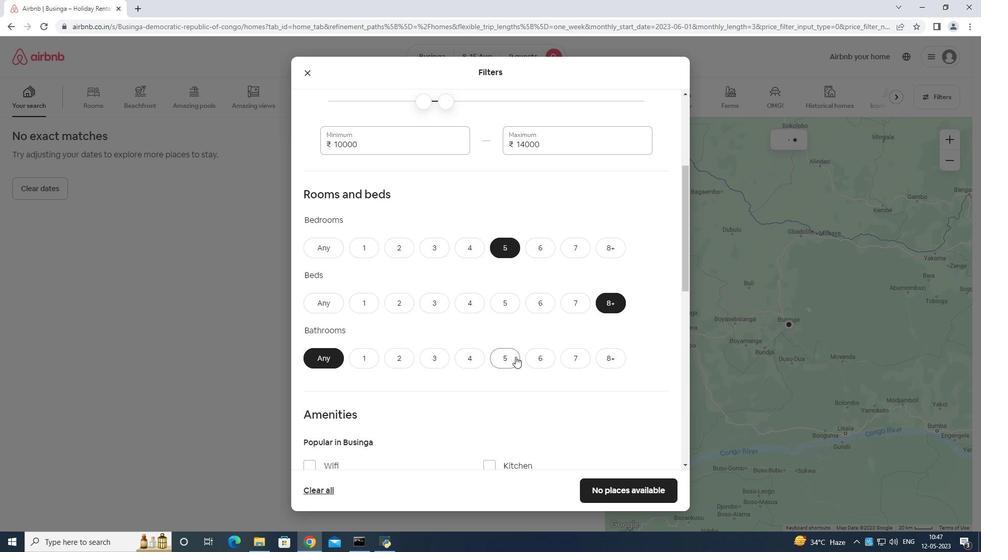 
Action: Mouse pressed left at (509, 356)
Screenshot: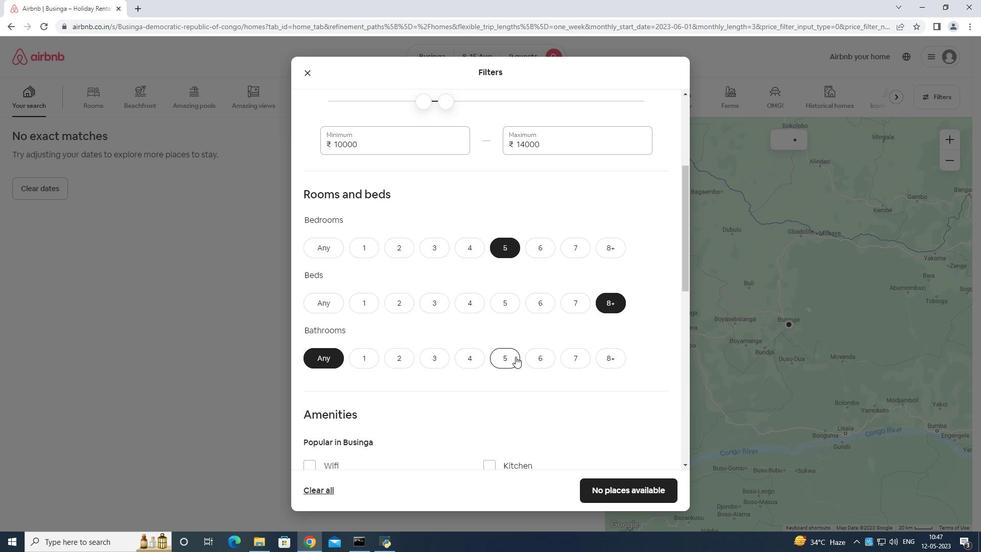 
Action: Mouse moved to (510, 349)
Screenshot: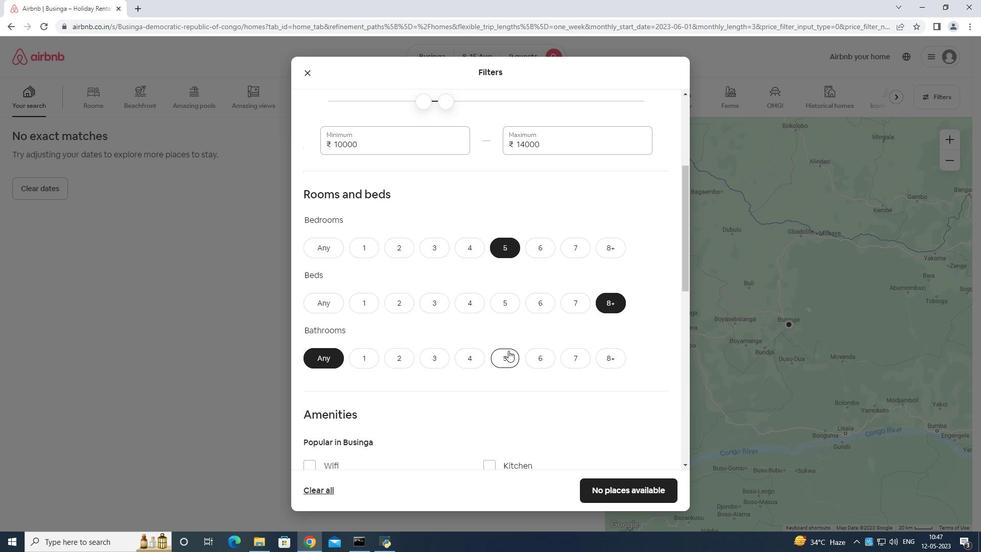 
Action: Mouse scrolled (510, 349) with delta (0, 0)
Screenshot: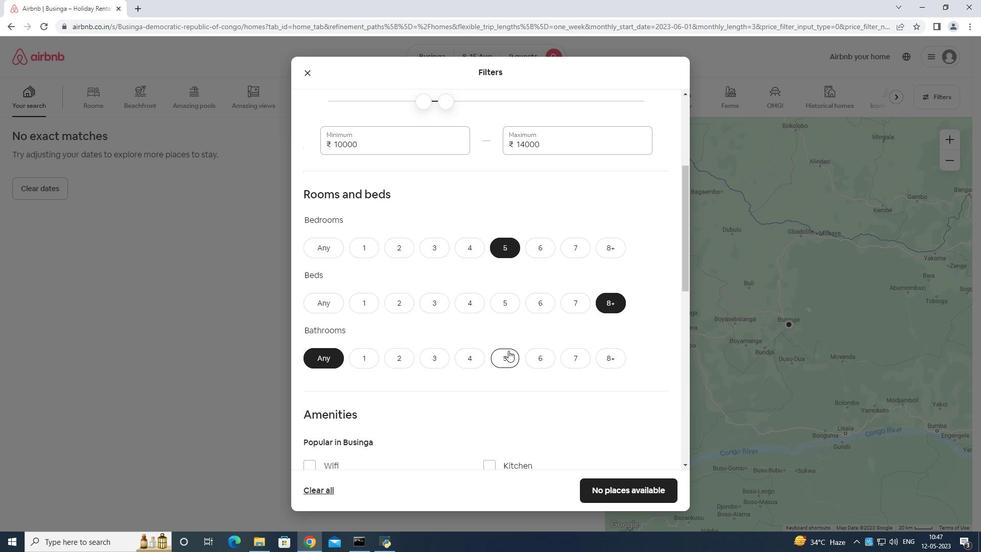 
Action: Mouse moved to (511, 349)
Screenshot: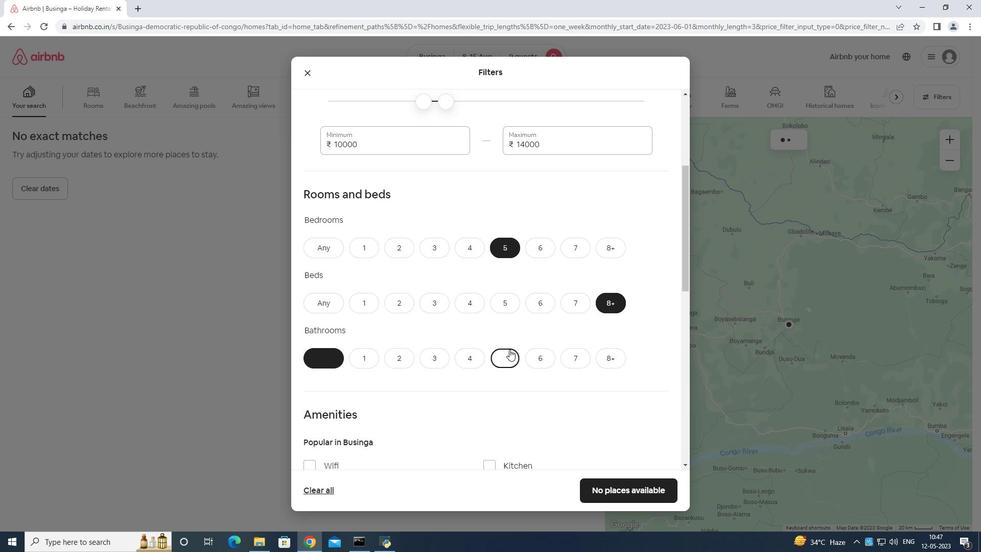 
Action: Mouse scrolled (511, 349) with delta (0, 0)
Screenshot: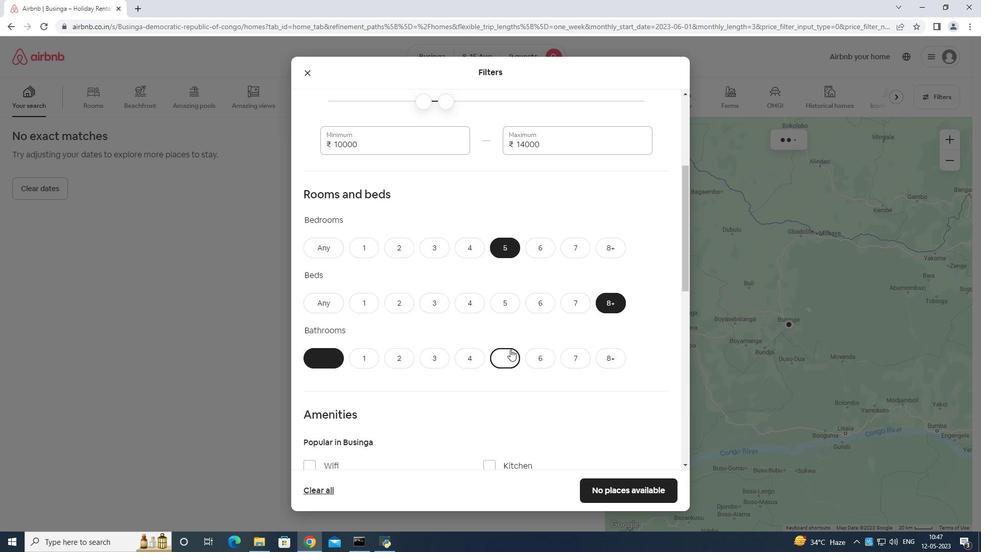 
Action: Mouse scrolled (511, 349) with delta (0, 0)
Screenshot: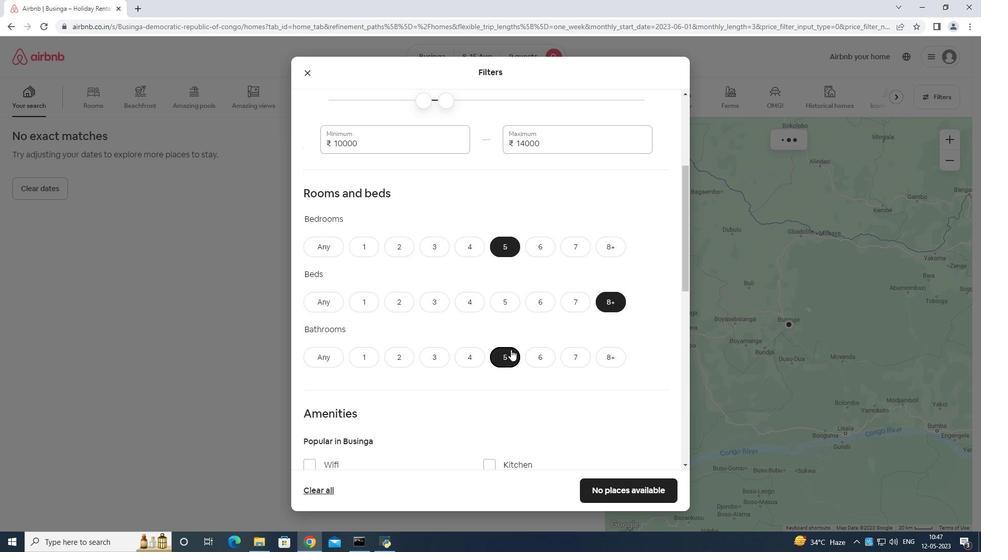 
Action: Mouse moved to (304, 313)
Screenshot: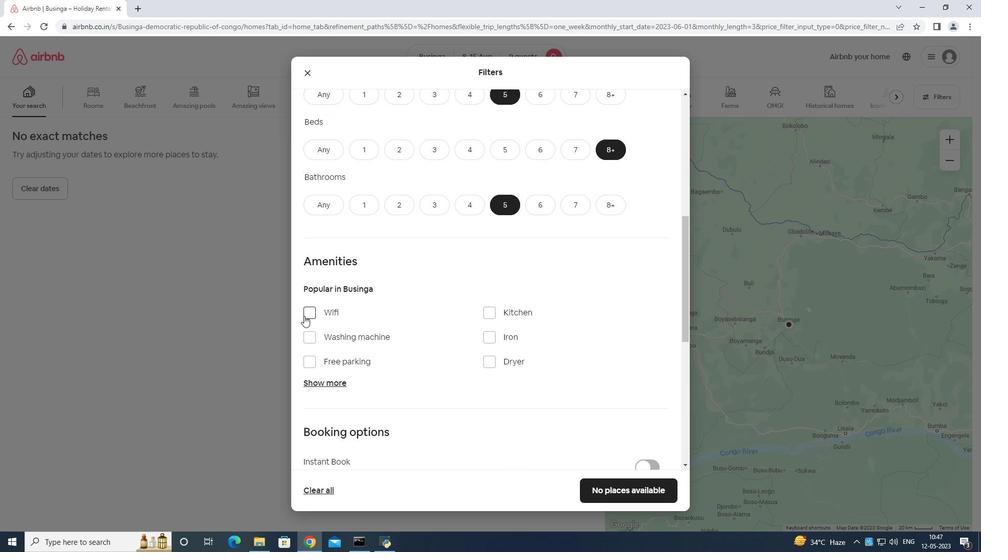 
Action: Mouse pressed left at (304, 313)
Screenshot: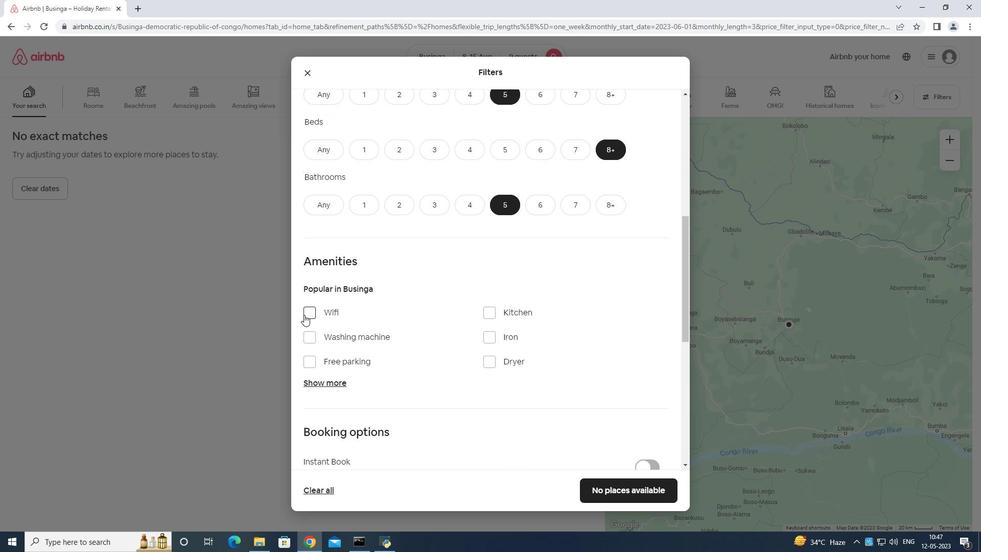 
Action: Mouse moved to (304, 356)
Screenshot: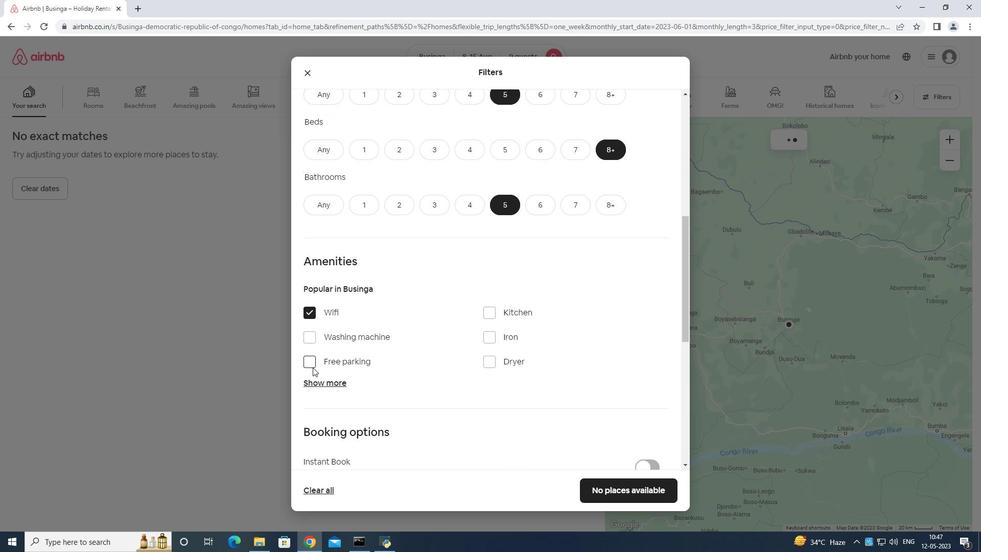 
Action: Mouse pressed left at (304, 356)
Screenshot: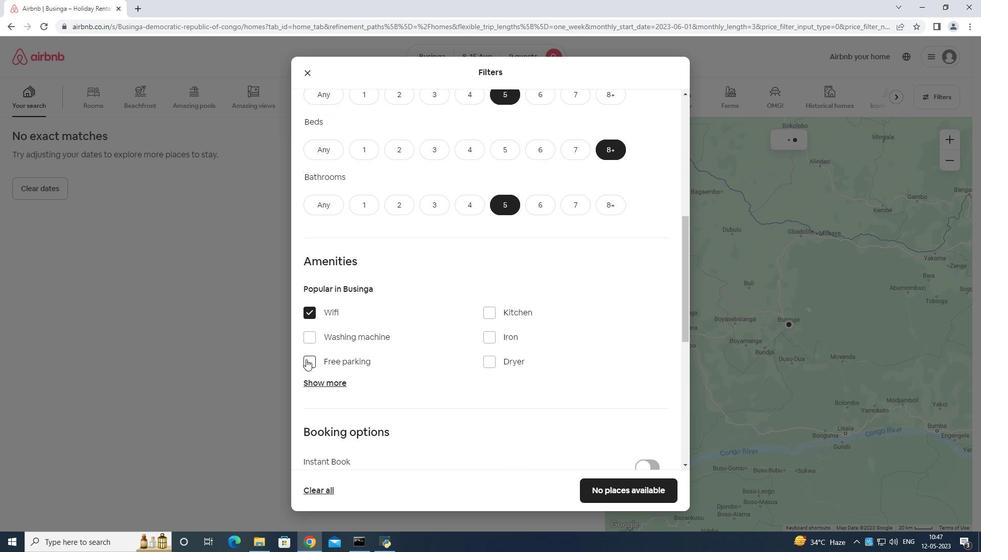 
Action: Mouse moved to (316, 376)
Screenshot: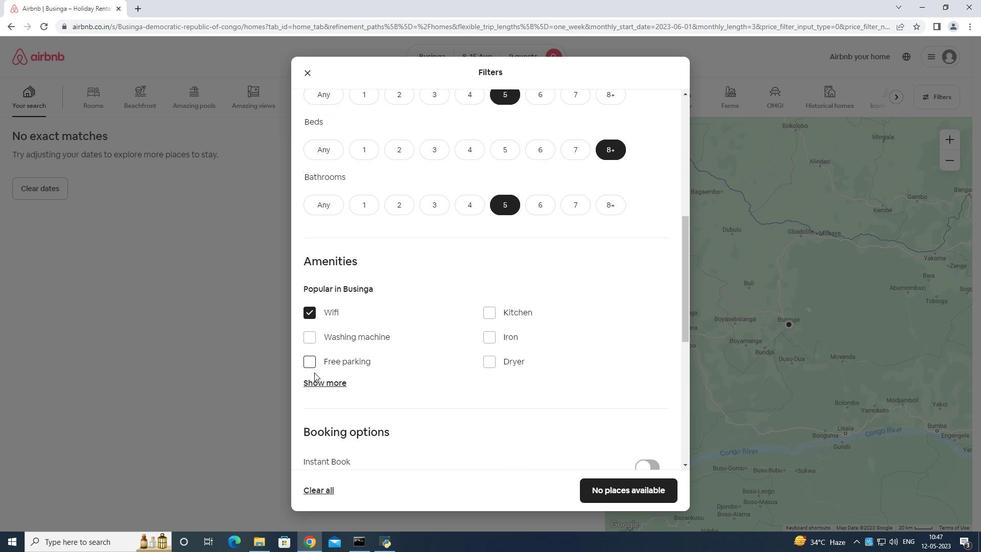 
Action: Mouse pressed left at (316, 376)
Screenshot: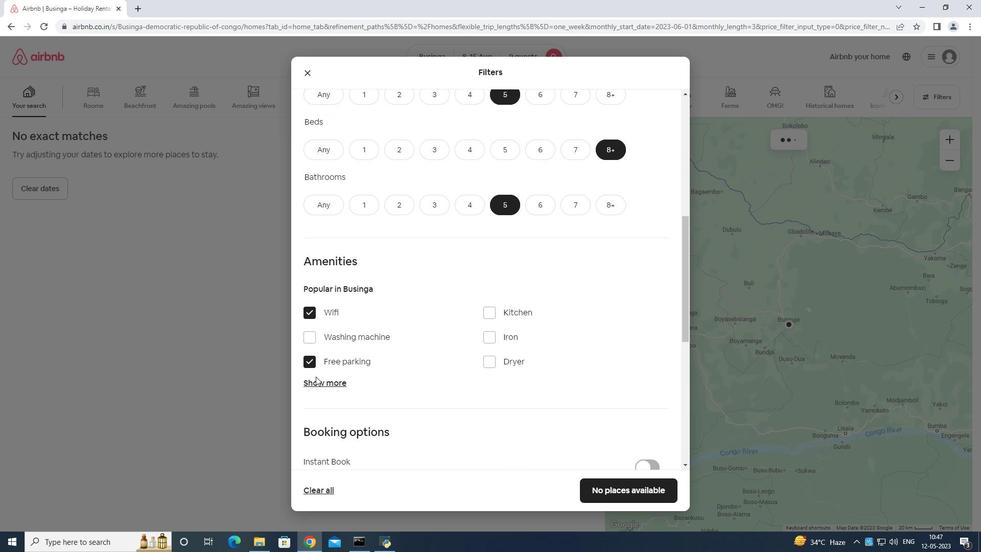 
Action: Mouse moved to (328, 383)
Screenshot: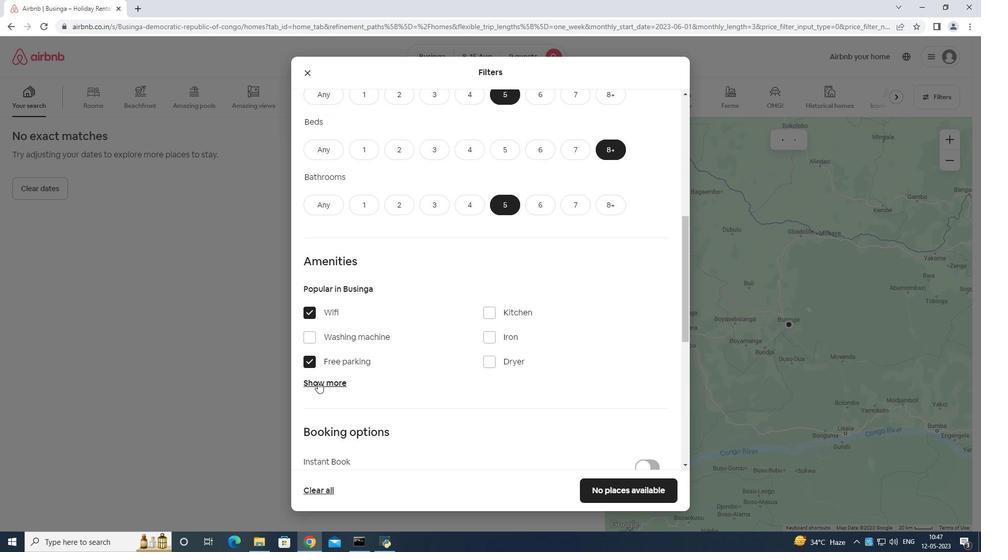 
Action: Mouse pressed left at (328, 383)
Screenshot: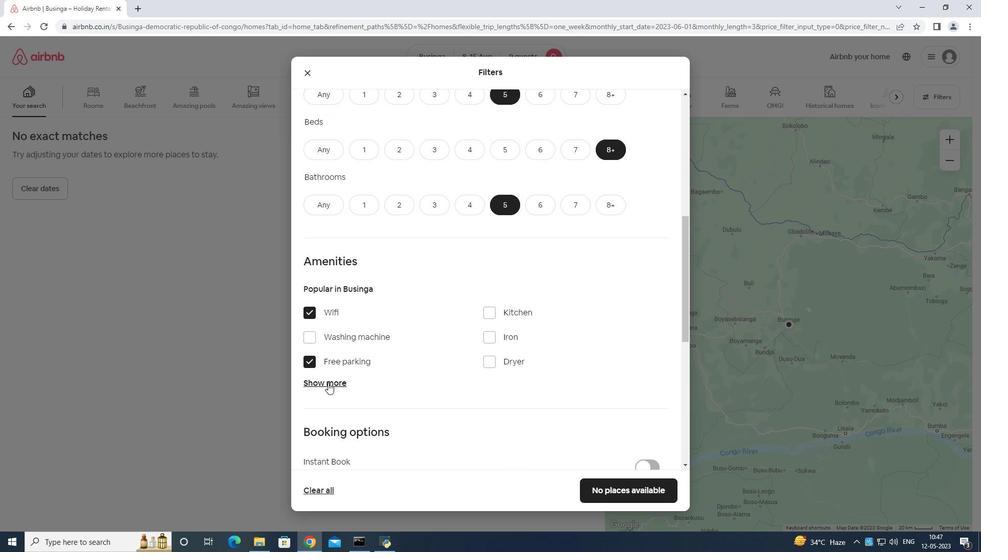 
Action: Mouse moved to (491, 443)
Screenshot: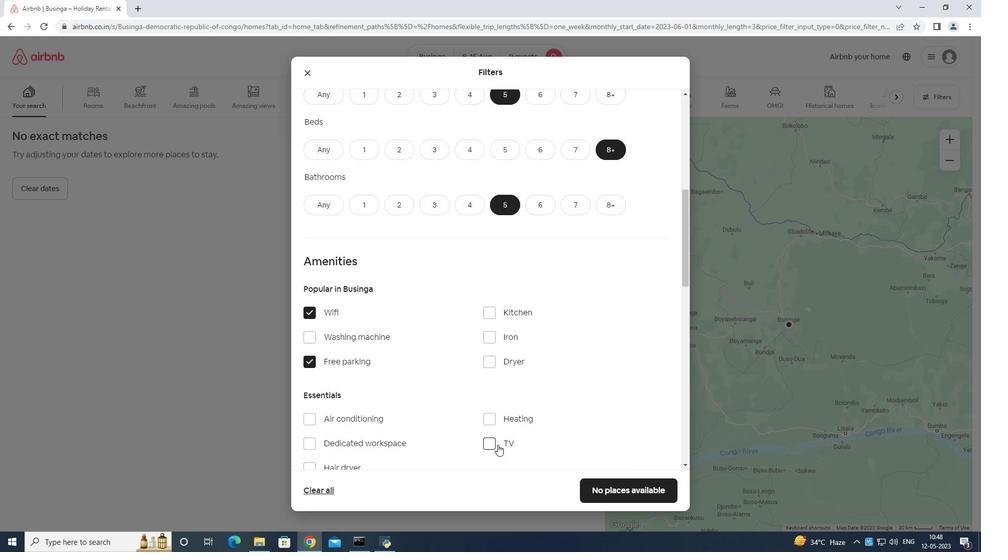 
Action: Mouse pressed left at (491, 443)
Screenshot: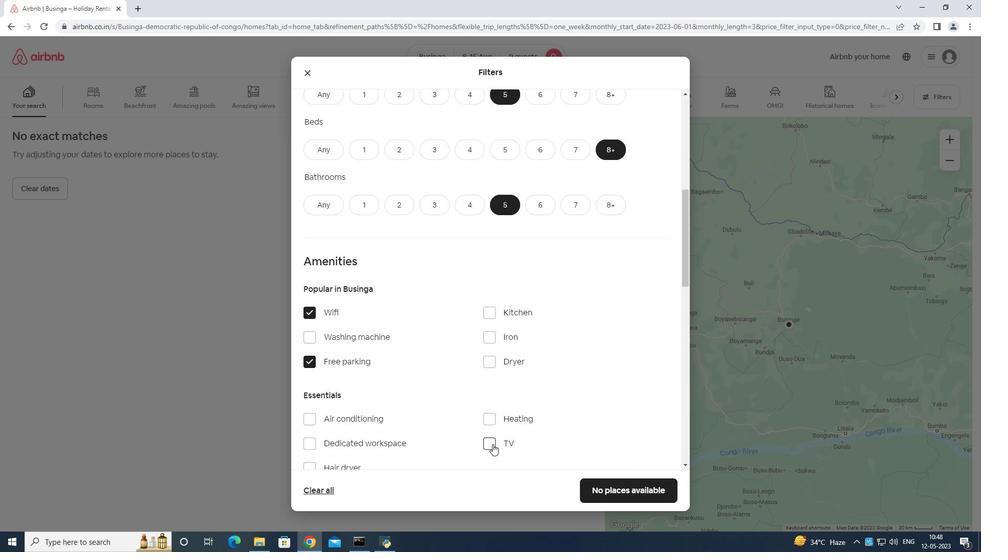 
Action: Mouse moved to (503, 429)
Screenshot: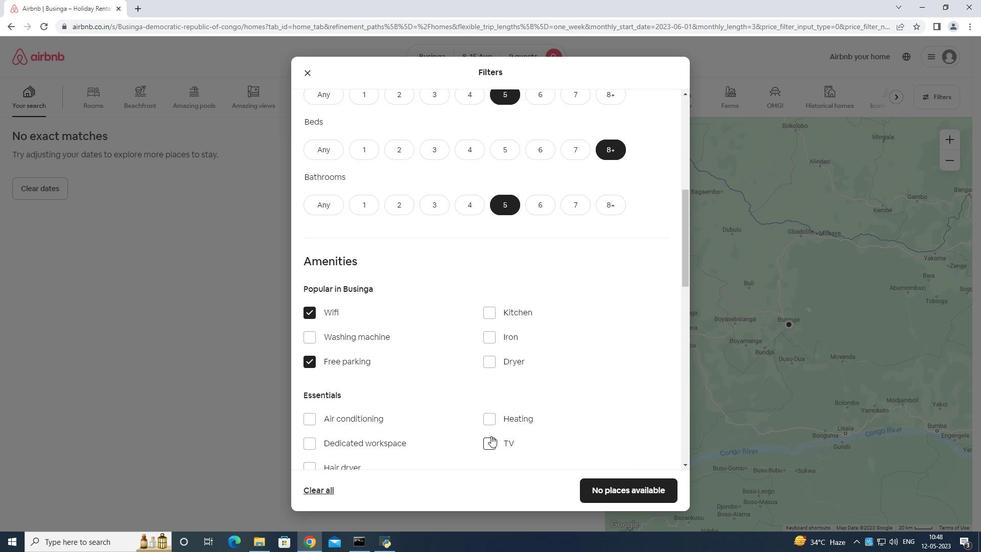 
Action: Mouse scrolled (503, 429) with delta (0, 0)
Screenshot: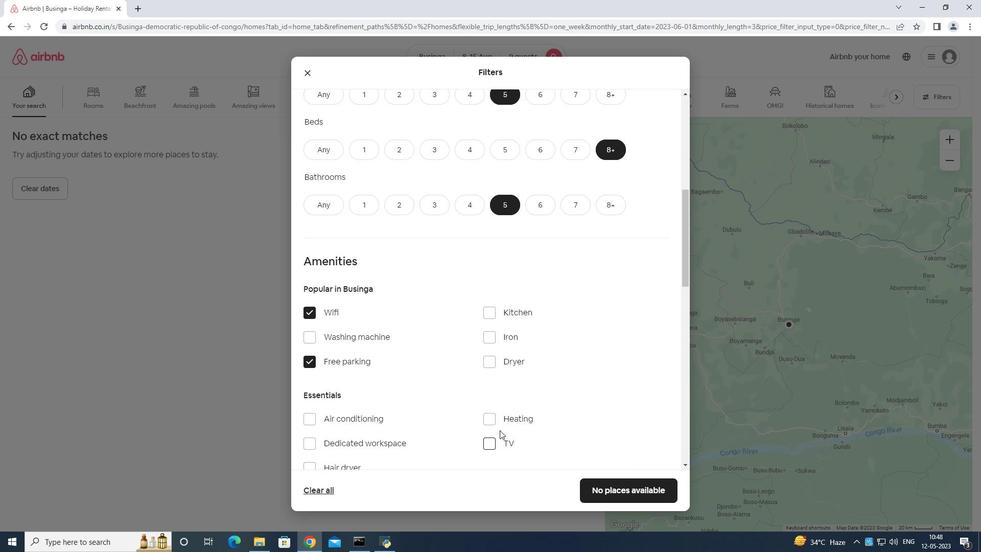
Action: Mouse scrolled (503, 429) with delta (0, 0)
Screenshot: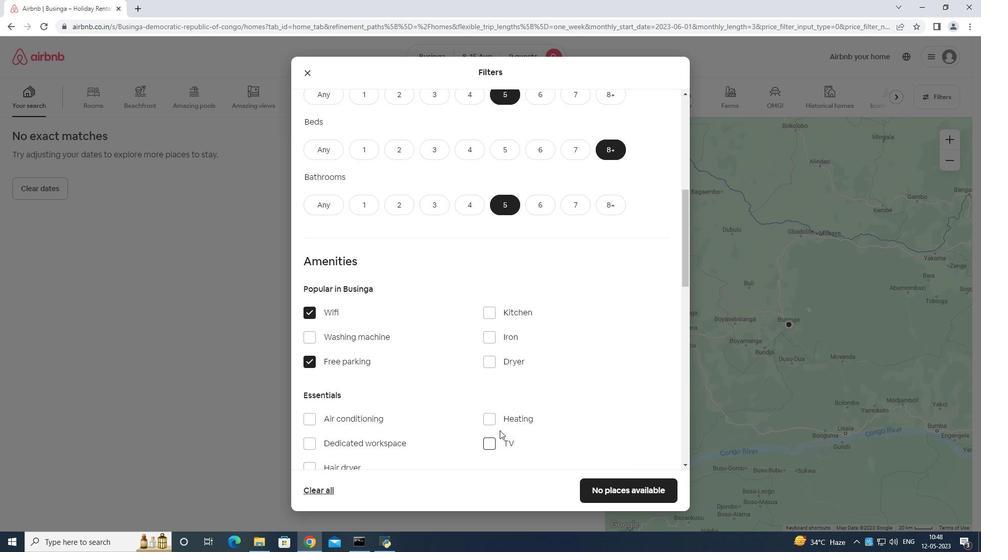 
Action: Mouse scrolled (503, 429) with delta (0, 0)
Screenshot: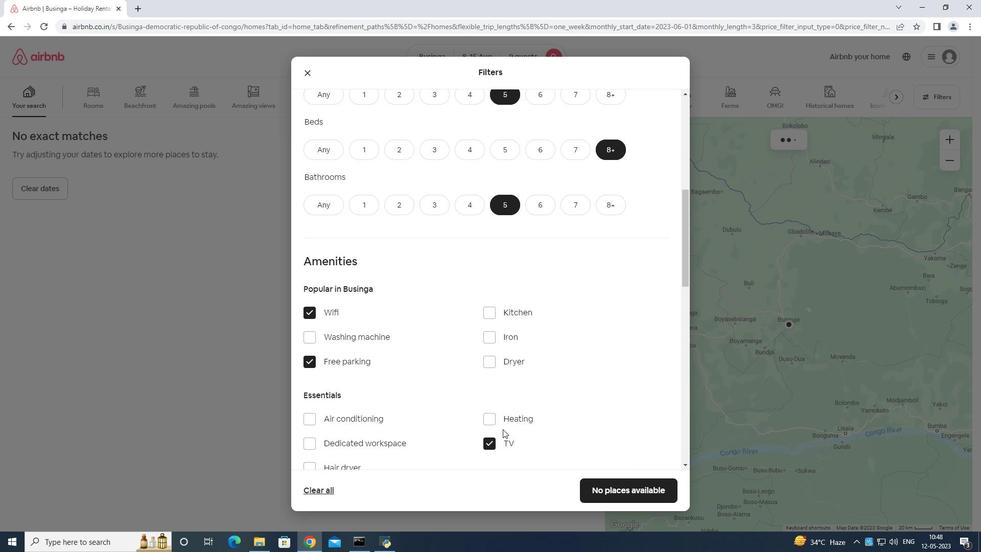 
Action: Mouse moved to (503, 429)
Screenshot: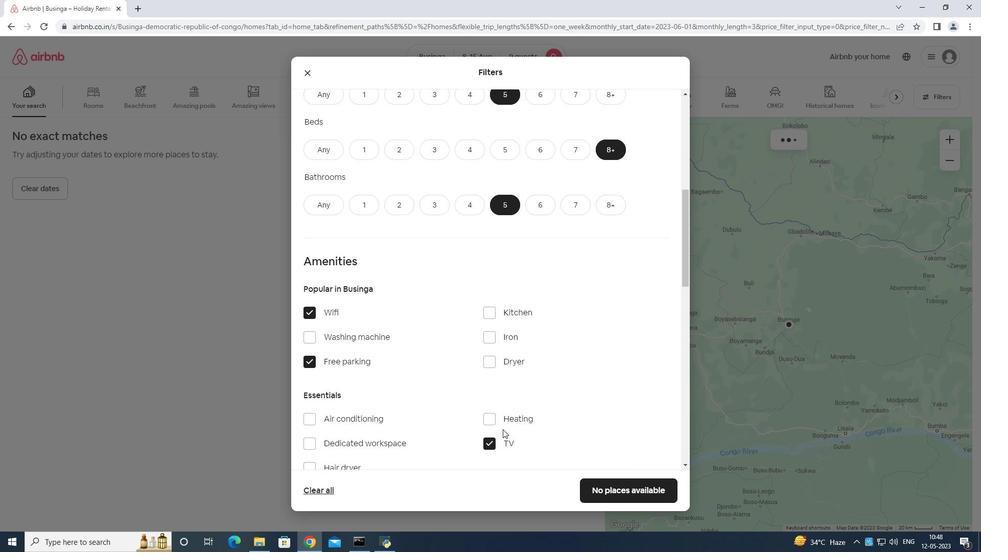 
Action: Mouse scrolled (503, 429) with delta (0, 0)
Screenshot: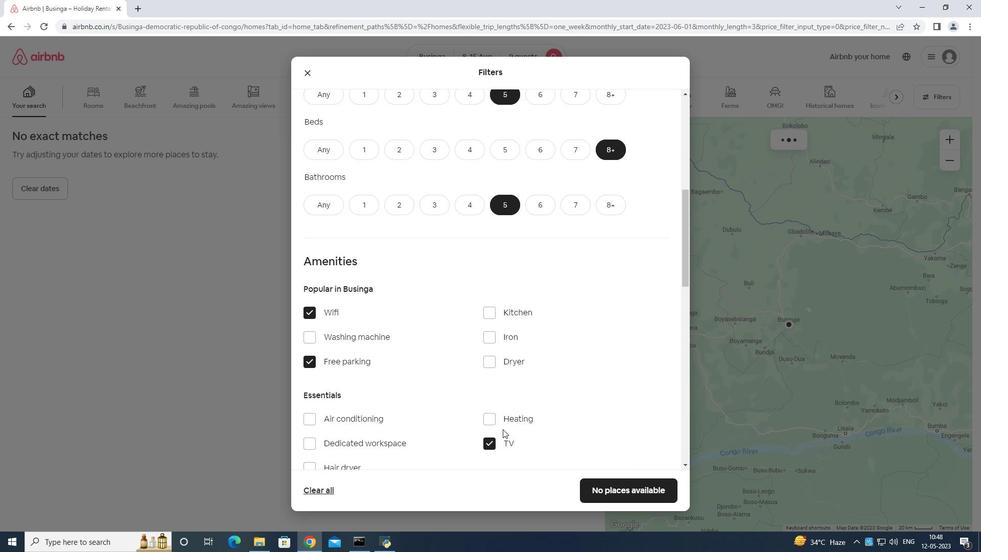 
Action: Mouse moved to (503, 429)
Screenshot: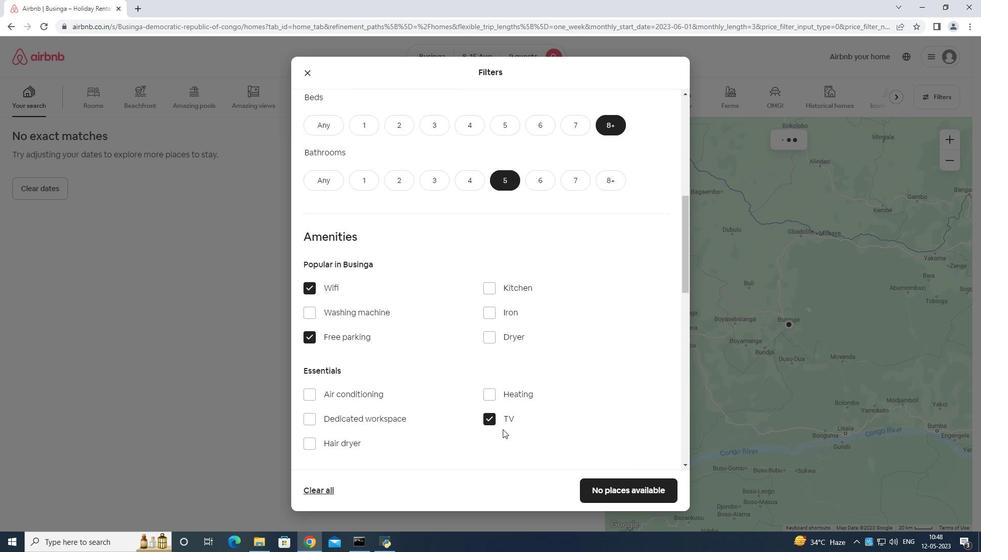 
Action: Mouse scrolled (503, 429) with delta (0, 0)
Screenshot: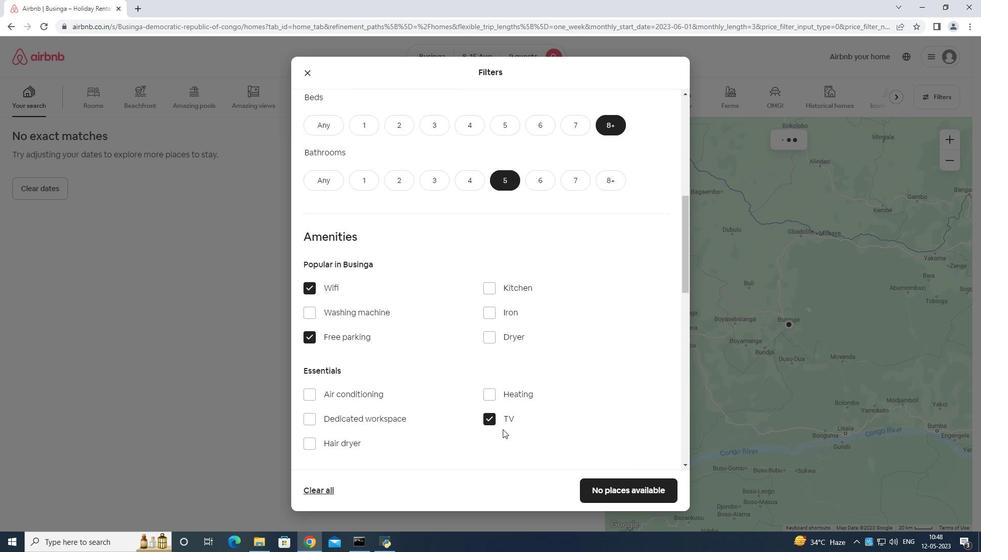 
Action: Mouse moved to (310, 320)
Screenshot: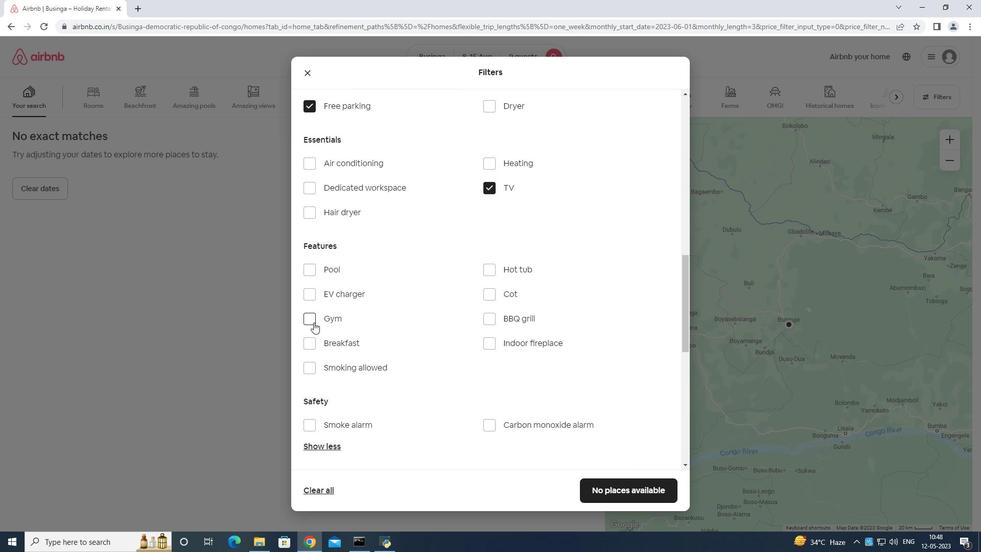 
Action: Mouse pressed left at (310, 320)
Screenshot: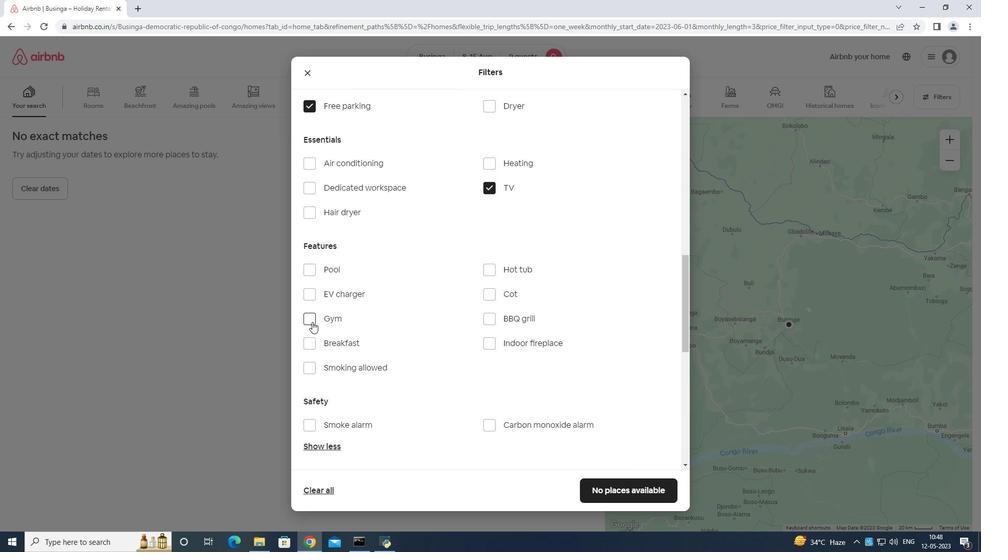 
Action: Mouse moved to (310, 317)
Screenshot: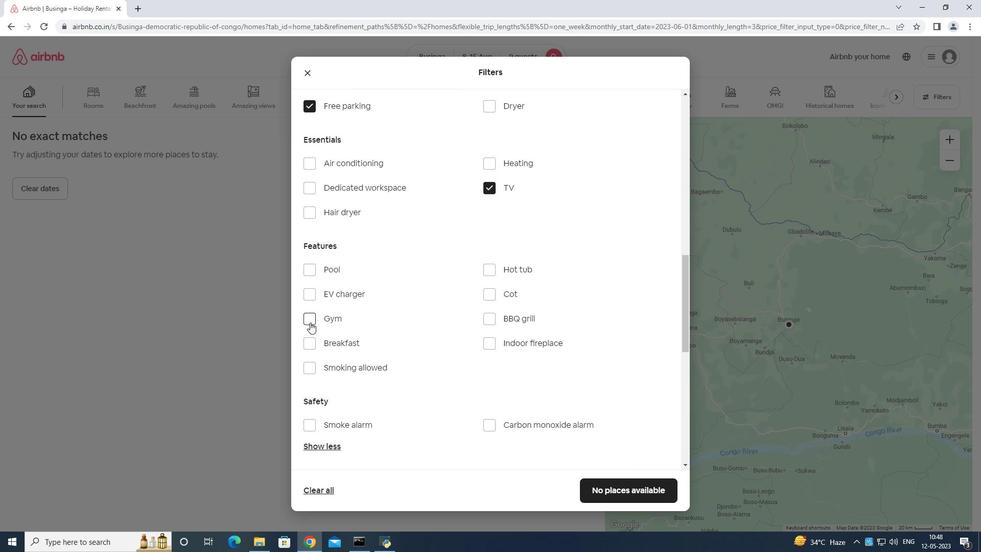
Action: Mouse pressed left at (310, 317)
Screenshot: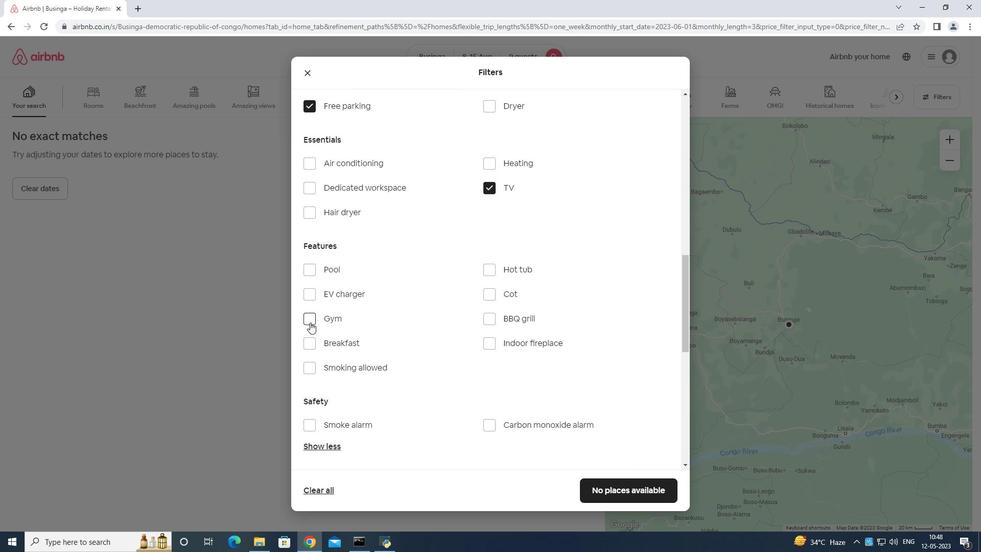 
Action: Mouse moved to (312, 348)
Screenshot: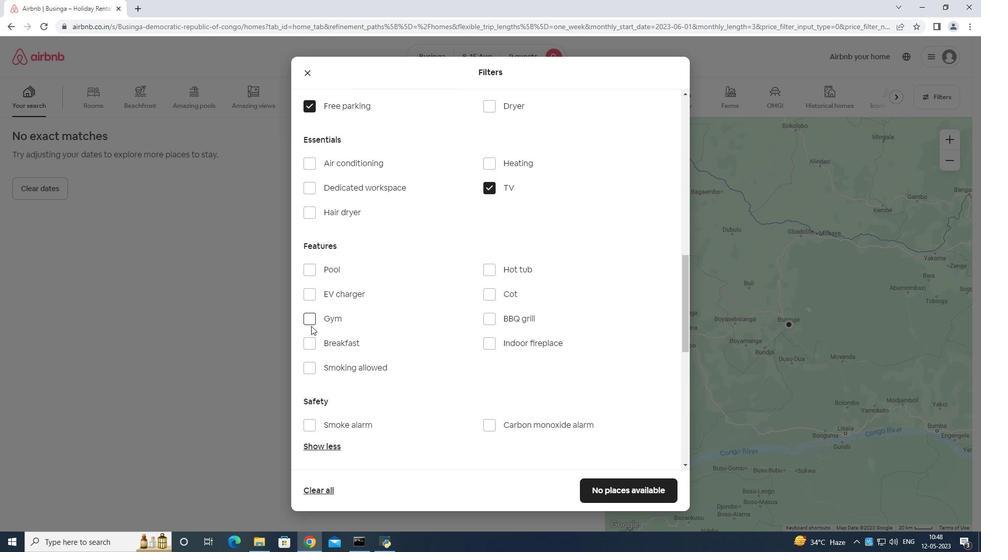 
Action: Mouse pressed left at (312, 348)
Screenshot: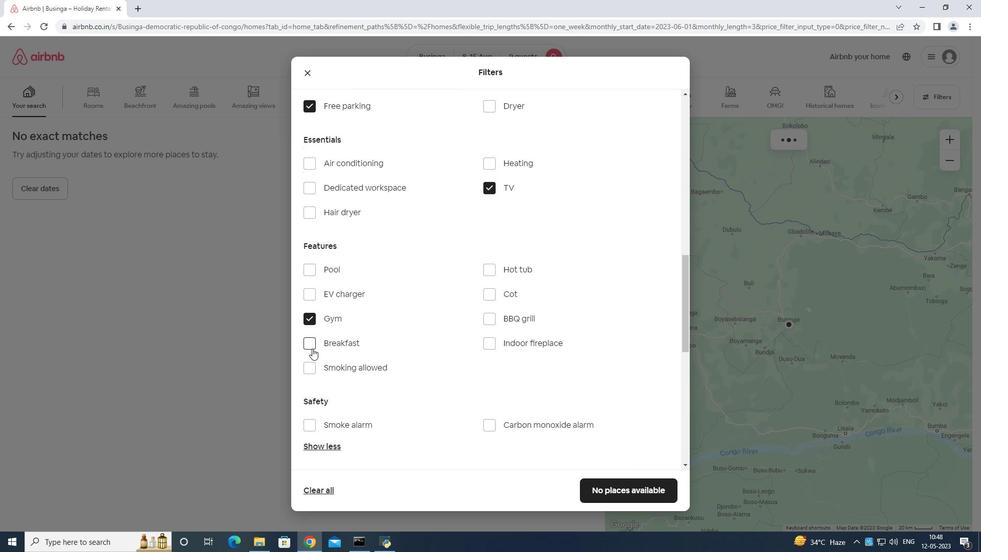
Action: Mouse moved to (310, 342)
Screenshot: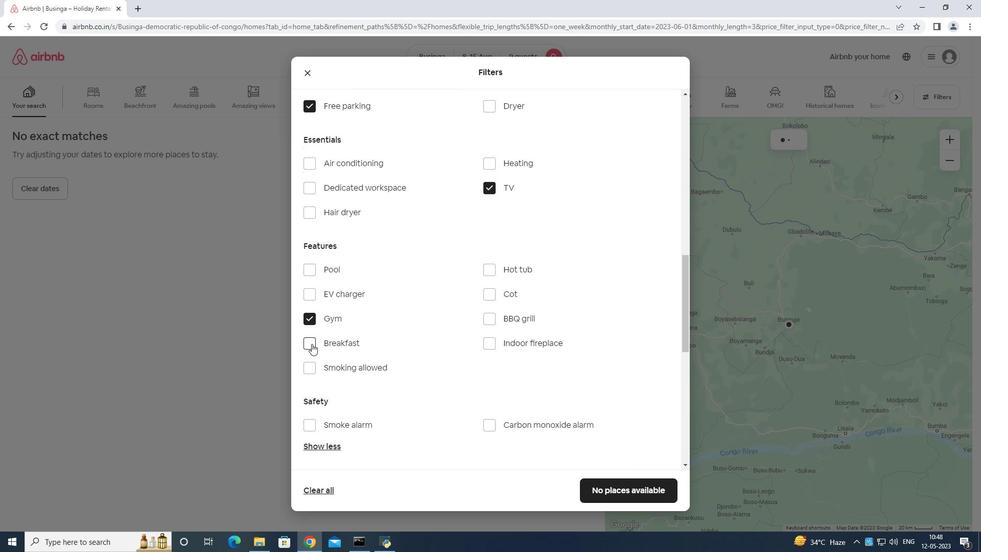 
Action: Mouse pressed left at (310, 342)
Screenshot: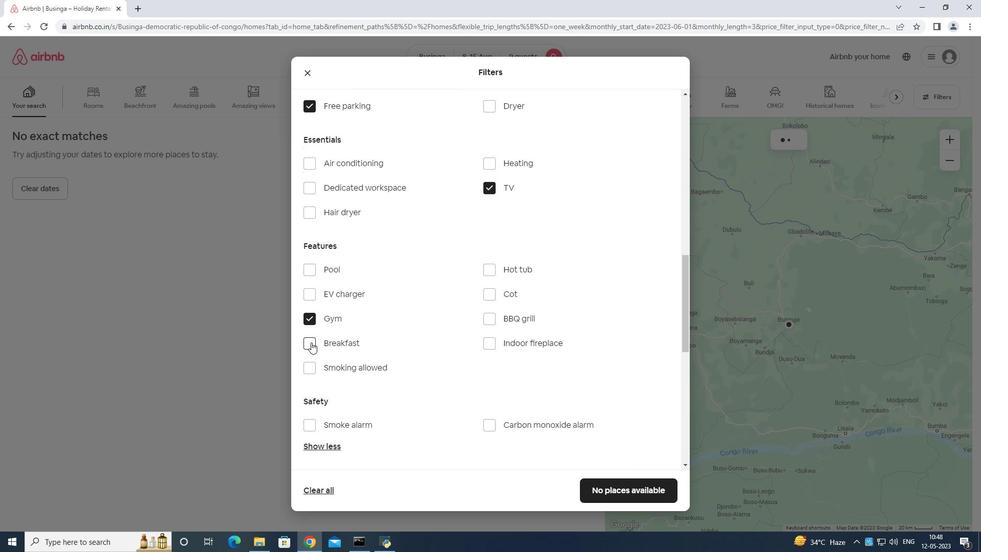 
Action: Mouse pressed left at (310, 342)
Screenshot: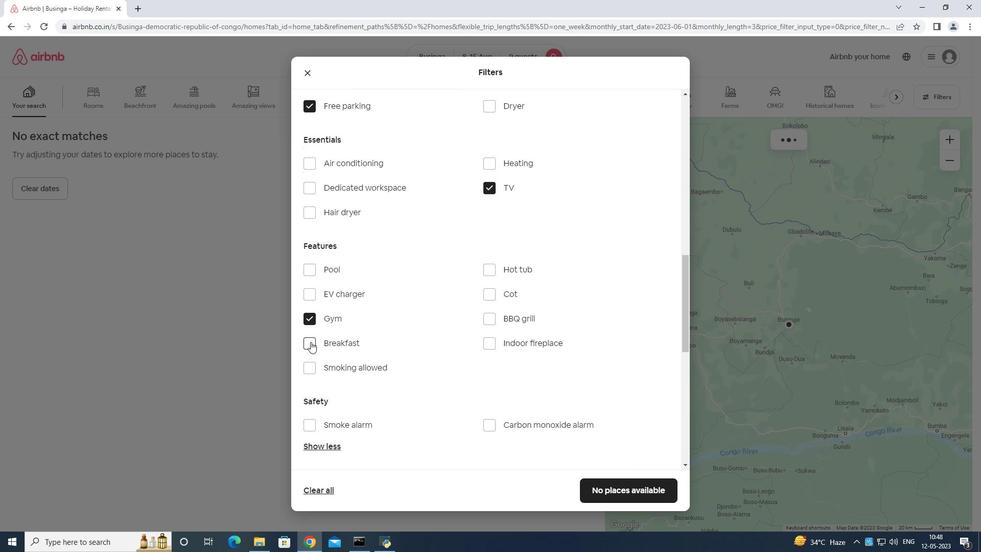 
Action: Mouse moved to (310, 341)
Screenshot: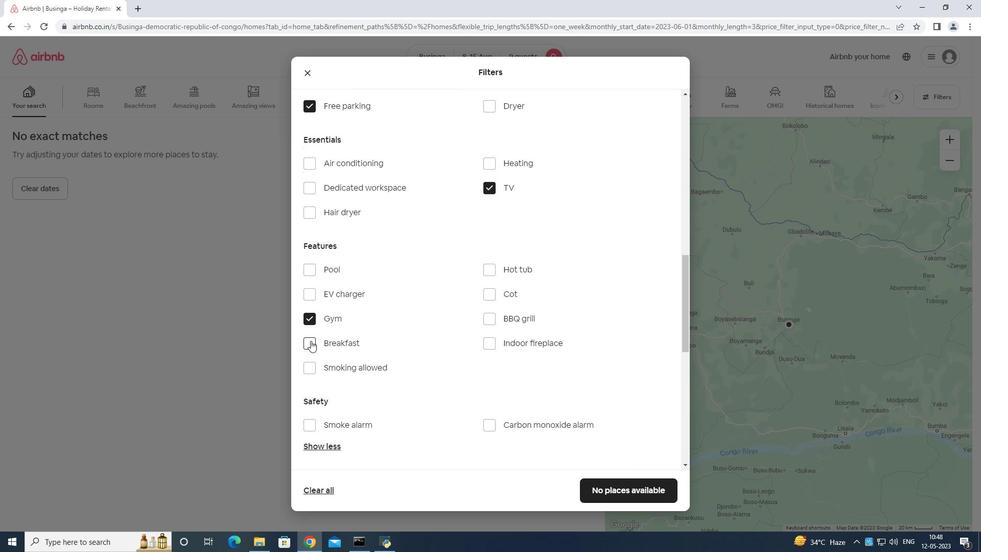 
Action: Mouse scrolled (310, 340) with delta (0, 0)
Screenshot: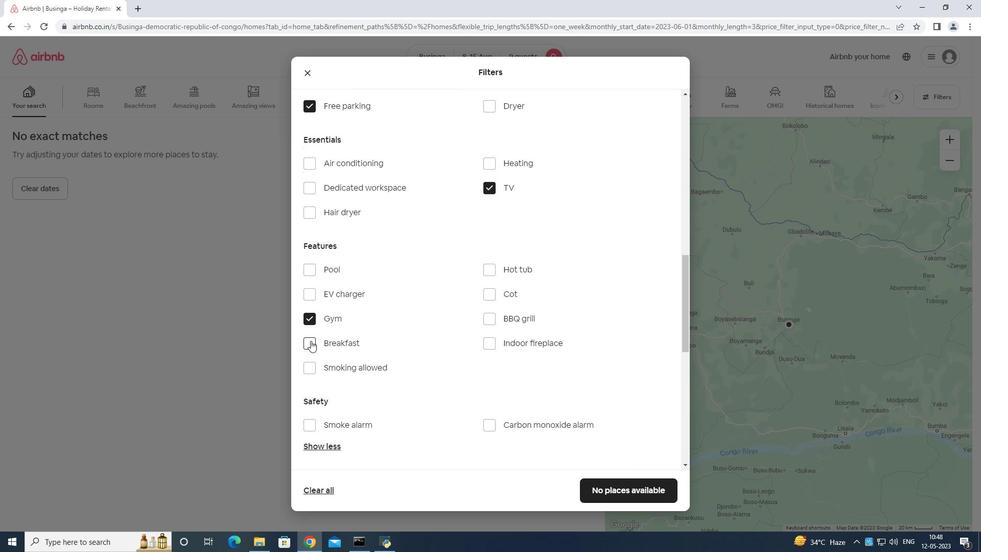 
Action: Mouse moved to (335, 345)
Screenshot: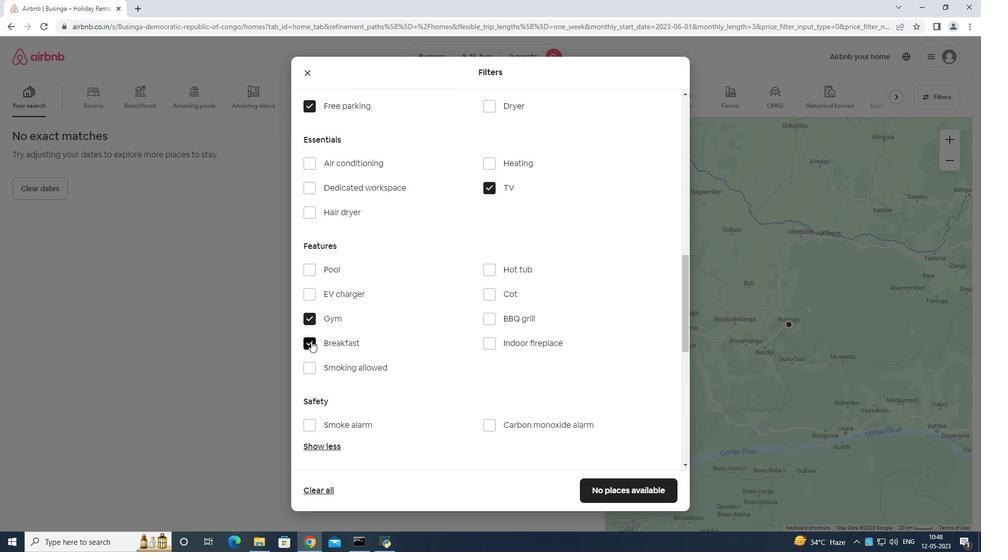 
Action: Mouse scrolled (330, 345) with delta (0, 0)
Screenshot: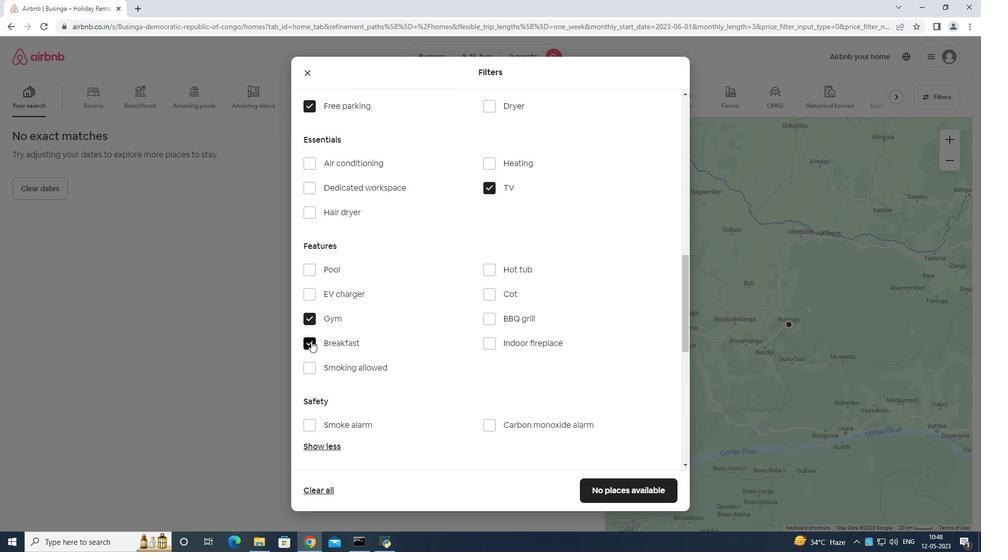
Action: Mouse scrolled (333, 345) with delta (0, 0)
Screenshot: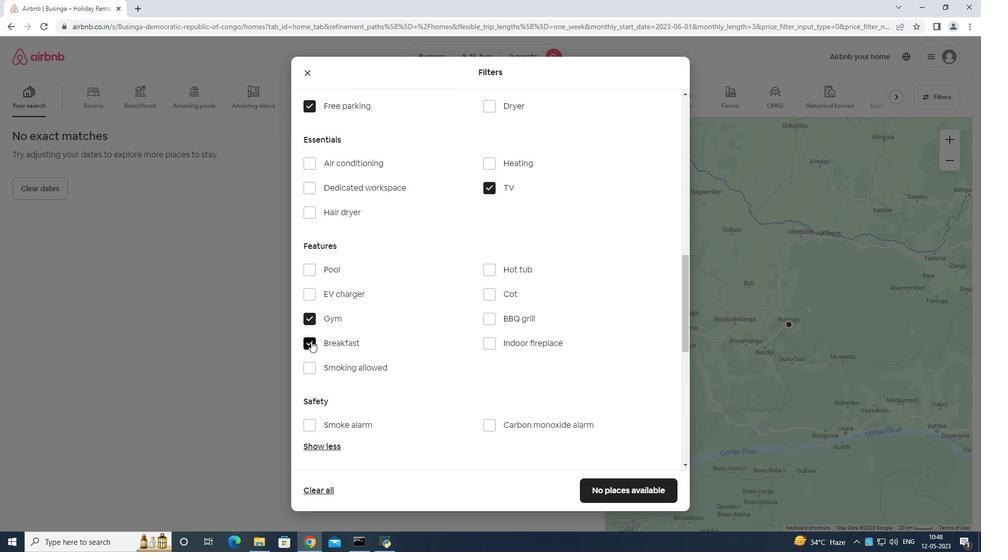 
Action: Mouse scrolled (335, 345) with delta (0, 0)
Screenshot: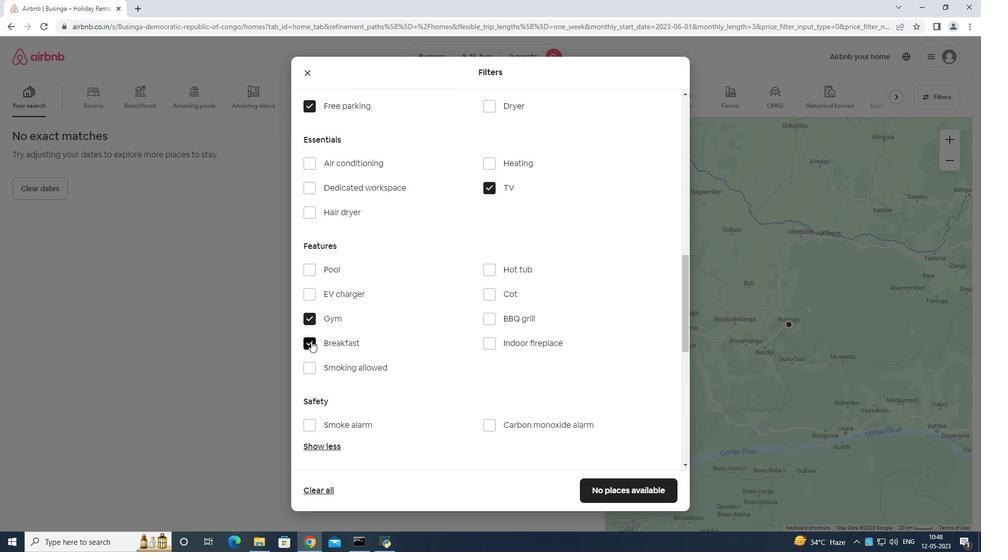 
Action: Mouse moved to (338, 344)
Screenshot: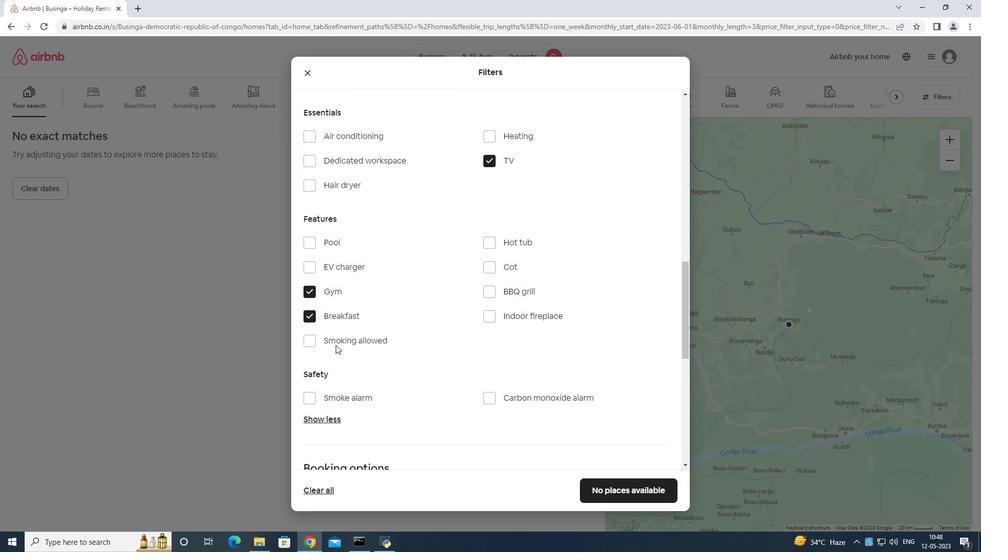 
Action: Mouse scrolled (338, 343) with delta (0, 0)
Screenshot: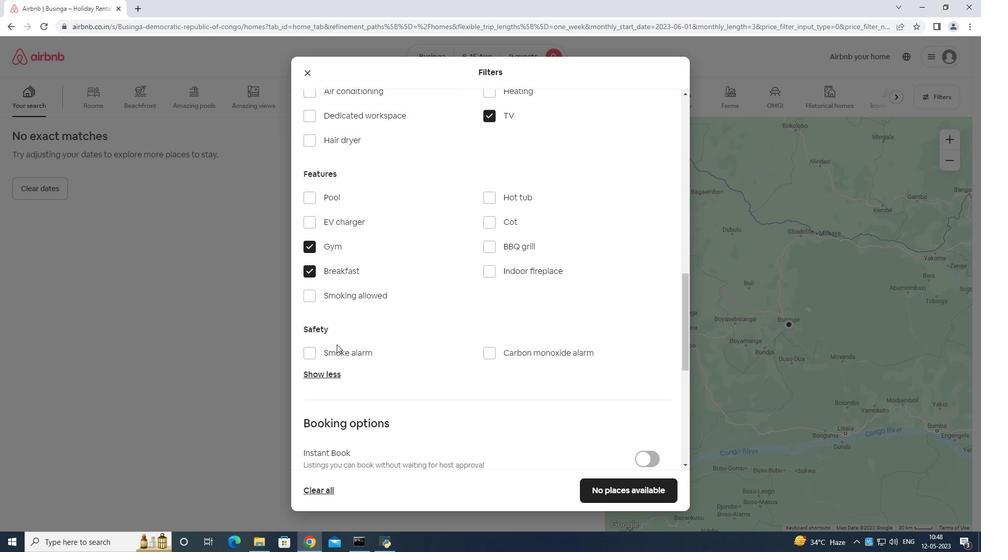 
Action: Mouse moved to (648, 315)
Screenshot: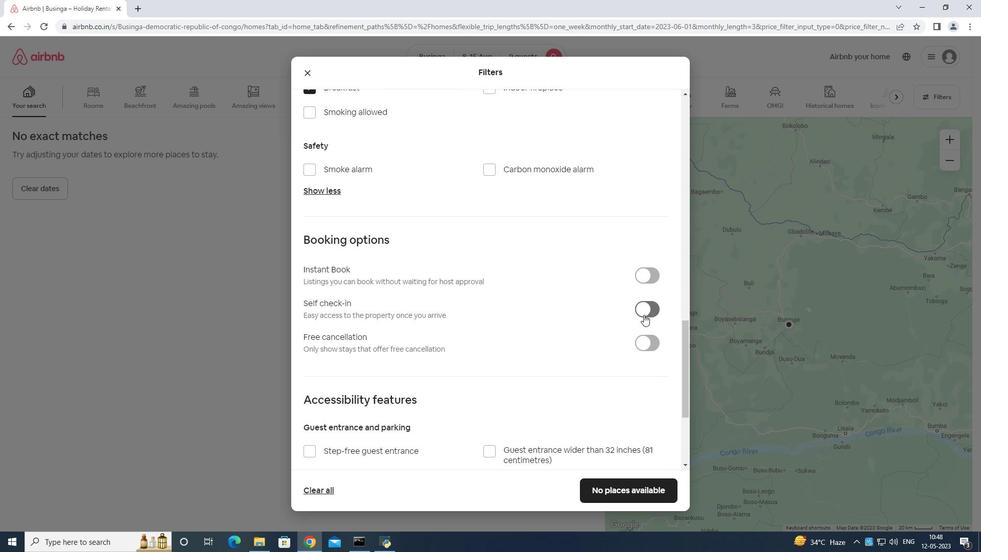 
Action: Mouse pressed left at (648, 315)
Screenshot: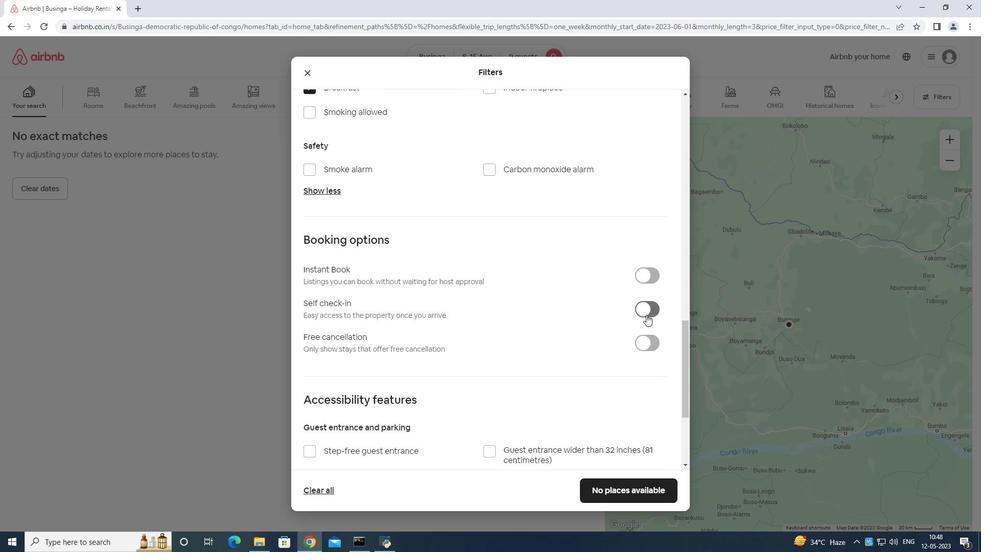 
Action: Mouse moved to (653, 304)
Screenshot: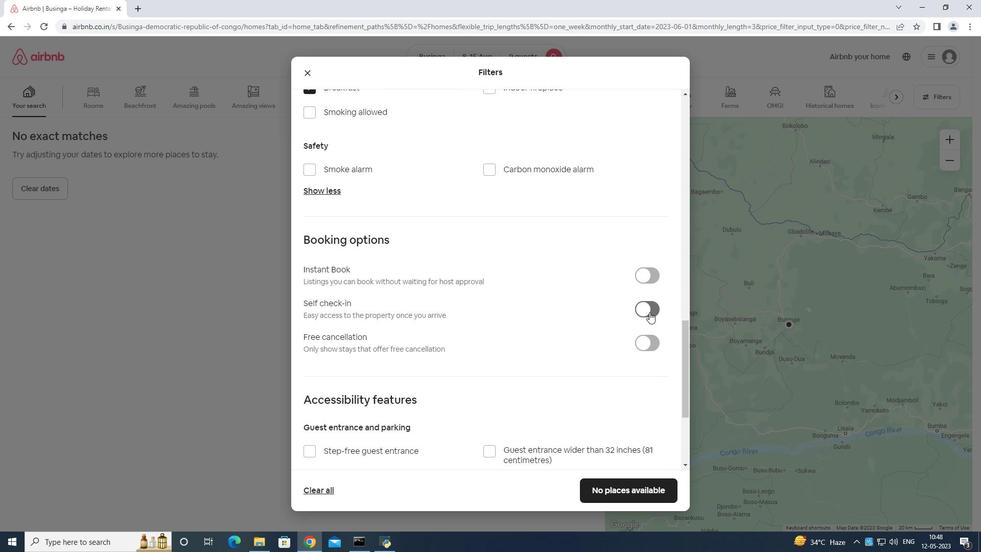 
Action: Mouse scrolled (653, 303) with delta (0, 0)
Screenshot: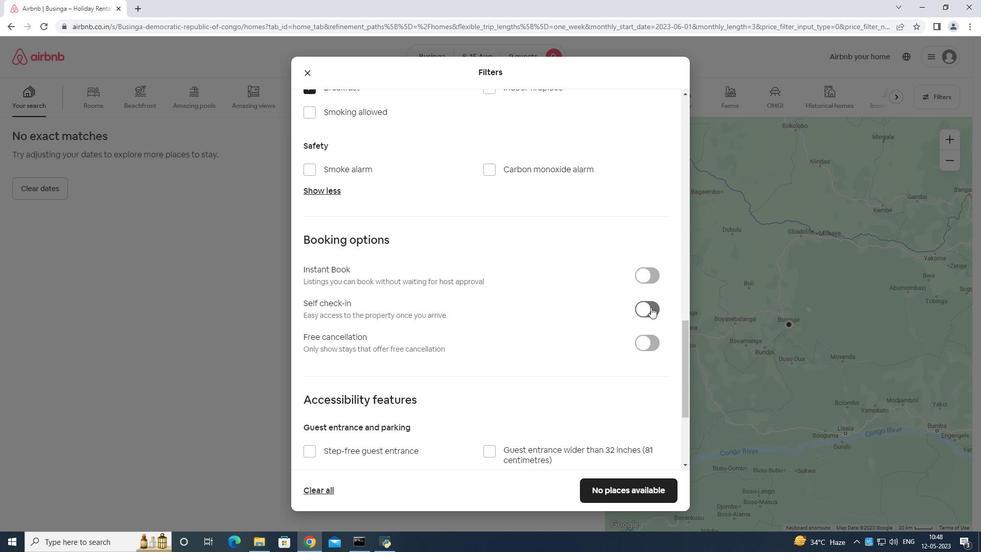 
Action: Mouse scrolled (653, 303) with delta (0, 0)
Screenshot: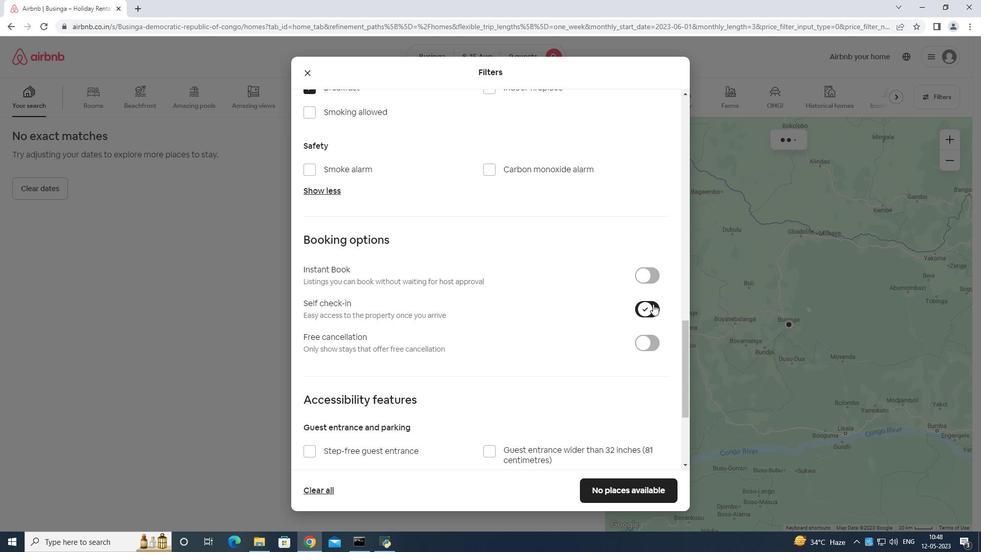 
Action: Mouse scrolled (653, 303) with delta (0, 0)
Screenshot: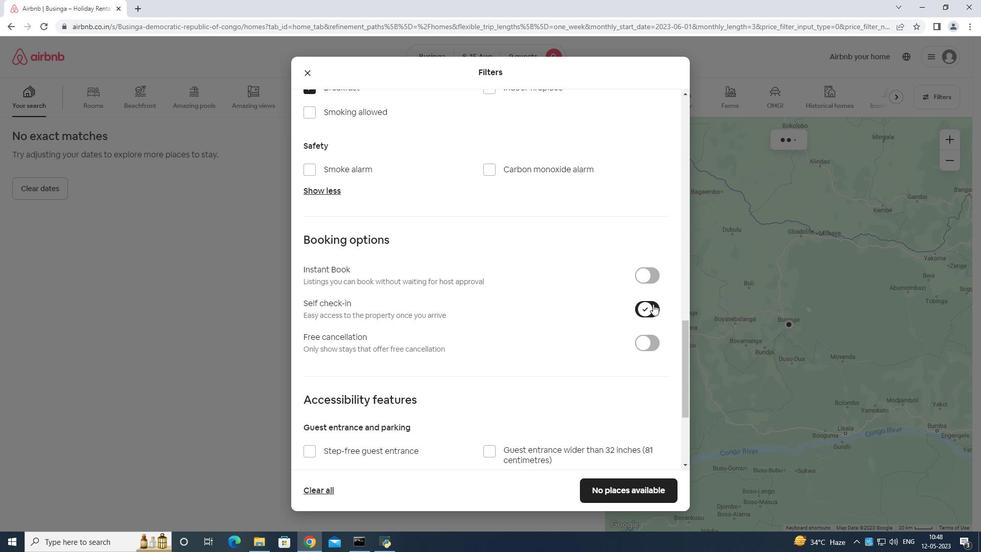 
Action: Mouse moved to (655, 303)
Screenshot: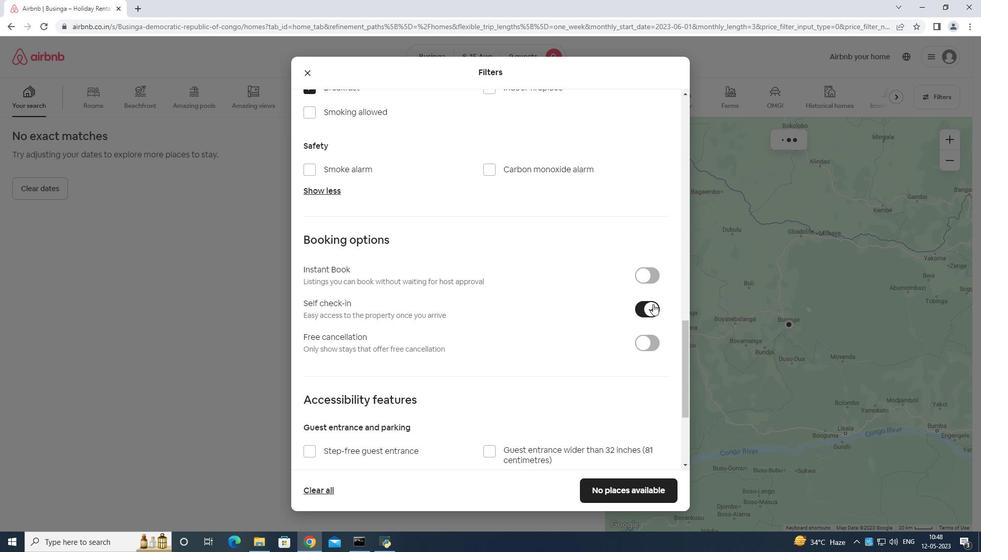 
Action: Mouse scrolled (655, 303) with delta (0, 0)
Screenshot: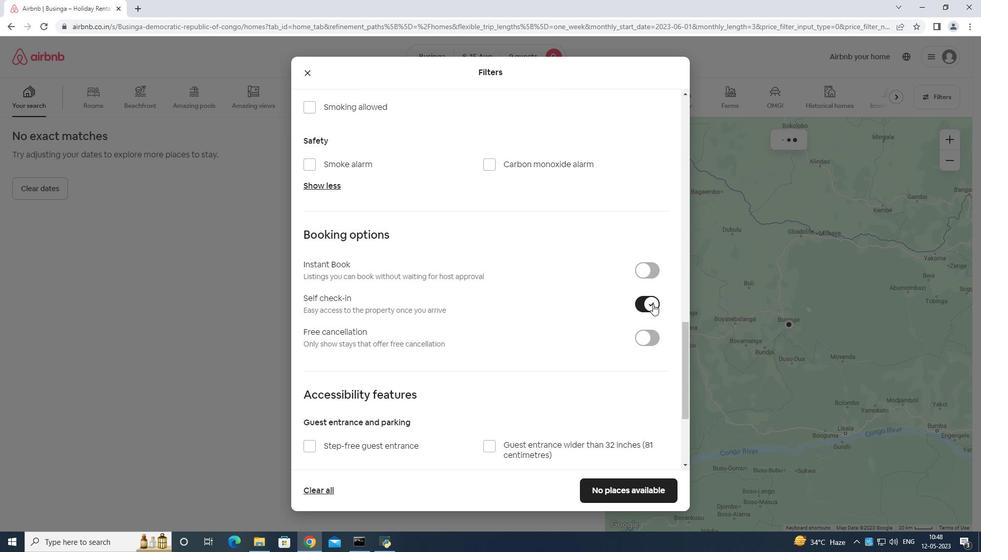 
Action: Mouse scrolled (655, 303) with delta (0, 0)
Screenshot: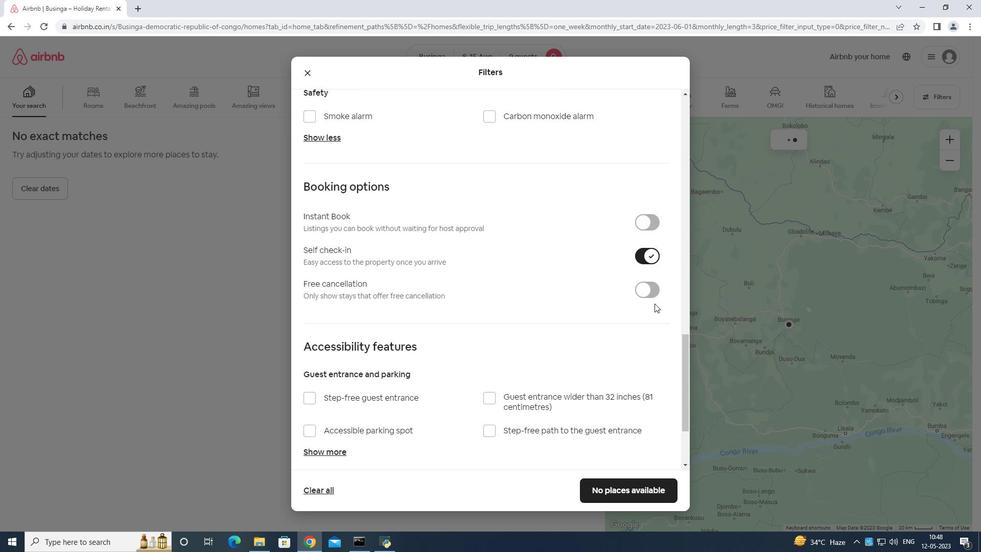 
Action: Mouse scrolled (655, 303) with delta (0, 0)
Screenshot: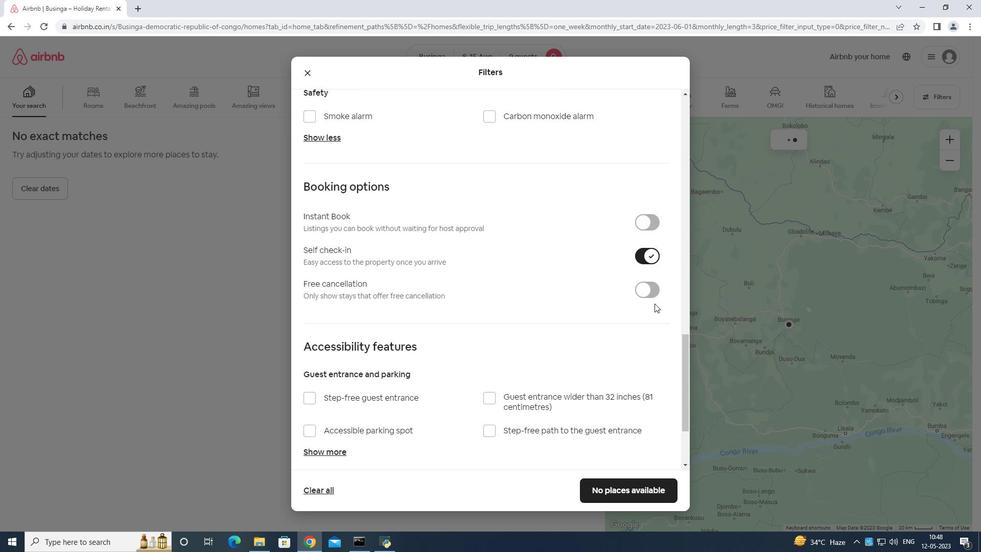 
Action: Mouse moved to (655, 303)
Screenshot: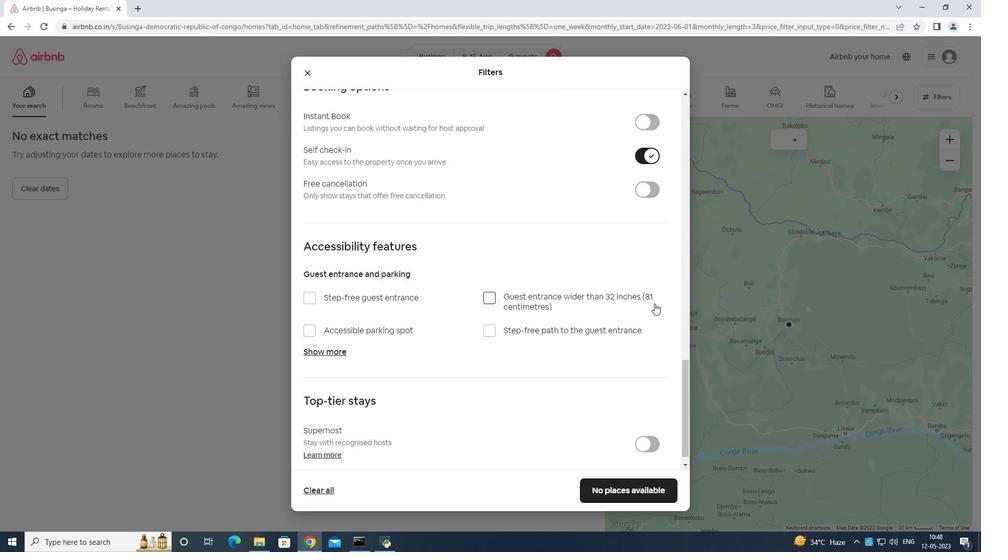 
Action: Mouse scrolled (655, 302) with delta (0, 0)
Screenshot: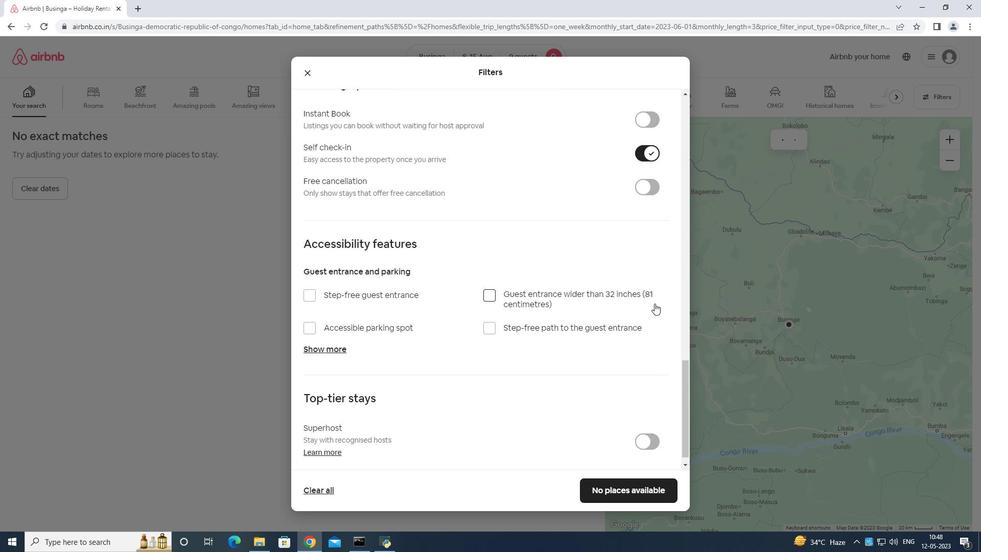 
Action: Mouse scrolled (655, 302) with delta (0, 0)
Screenshot: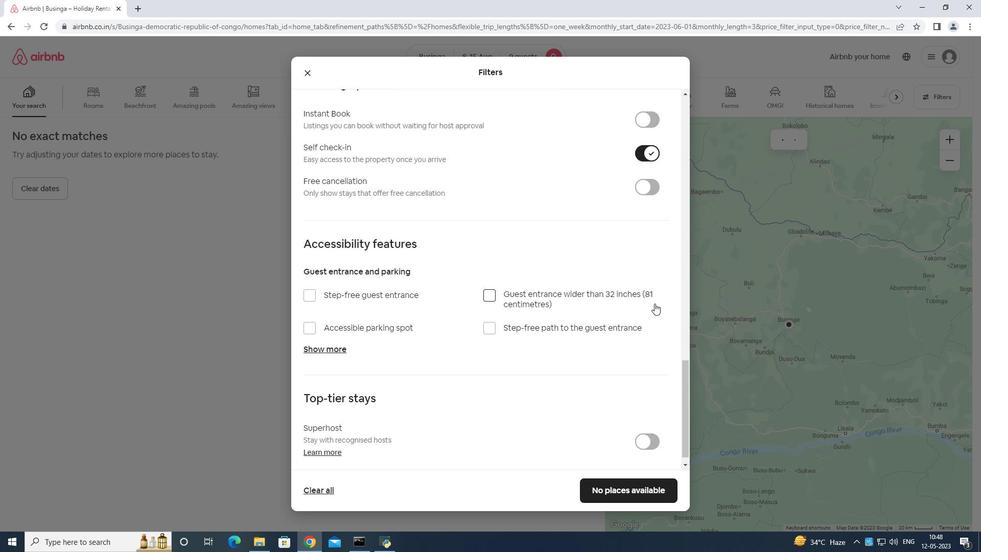 
Action: Mouse scrolled (655, 302) with delta (0, 0)
Screenshot: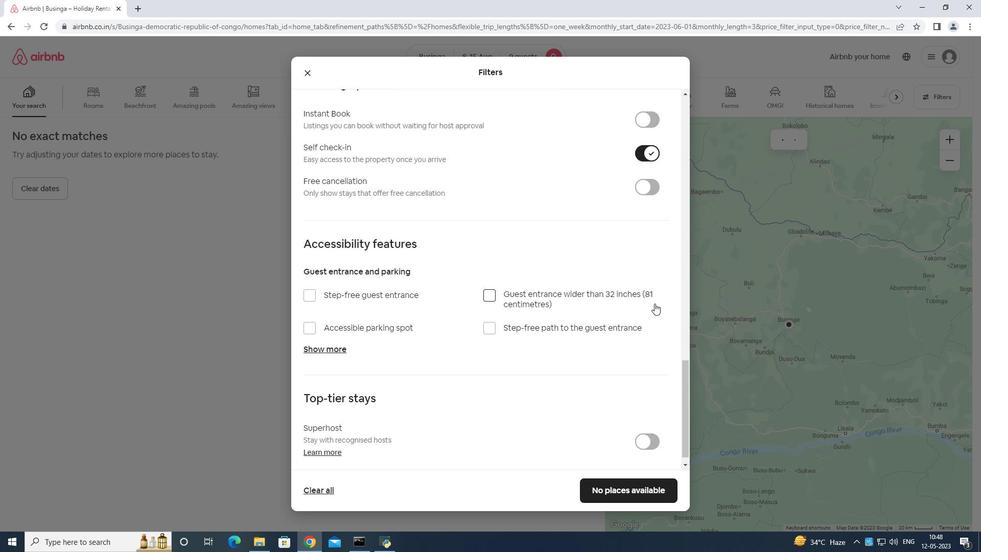 
Action: Mouse scrolled (655, 302) with delta (0, 0)
Screenshot: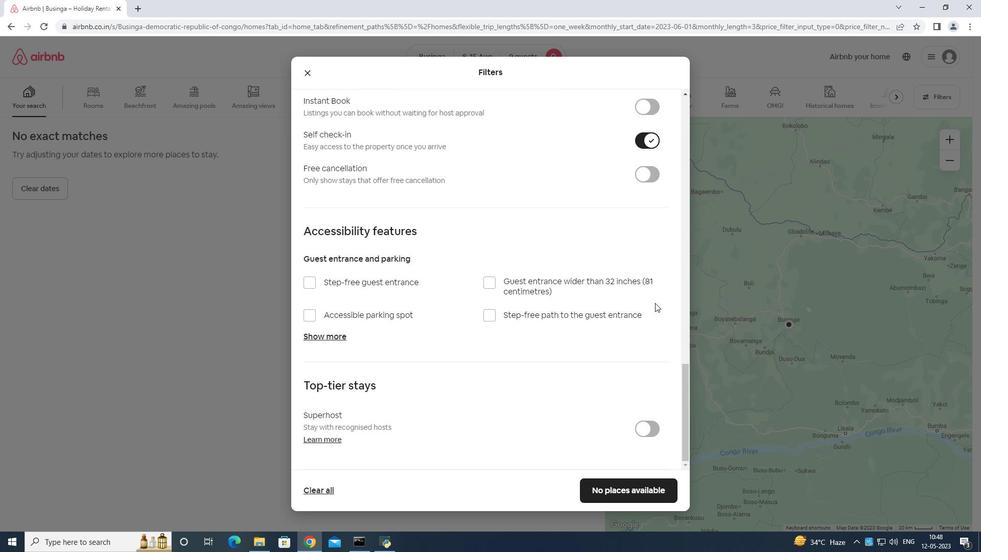 
Action: Mouse scrolled (655, 302) with delta (0, 0)
Screenshot: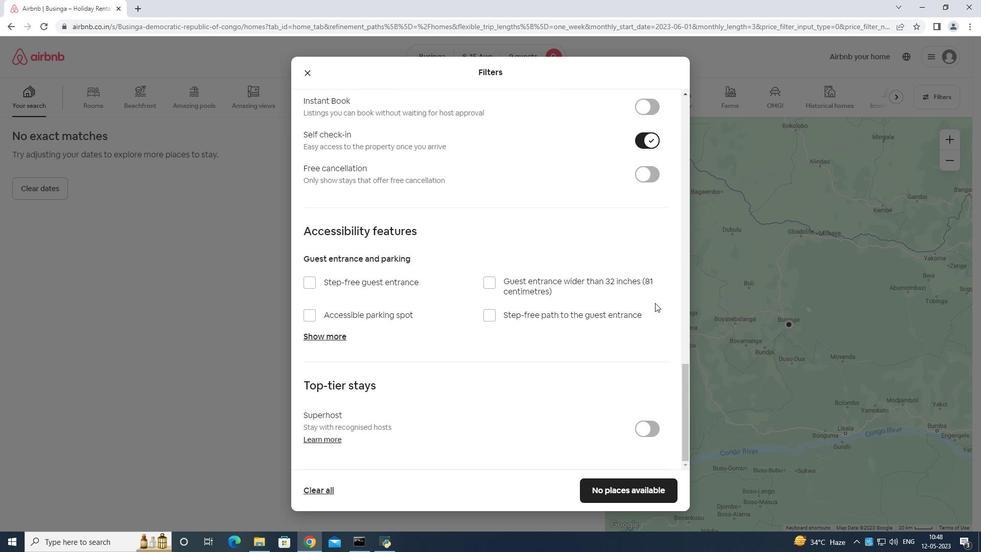 
Action: Mouse scrolled (655, 302) with delta (0, 0)
Screenshot: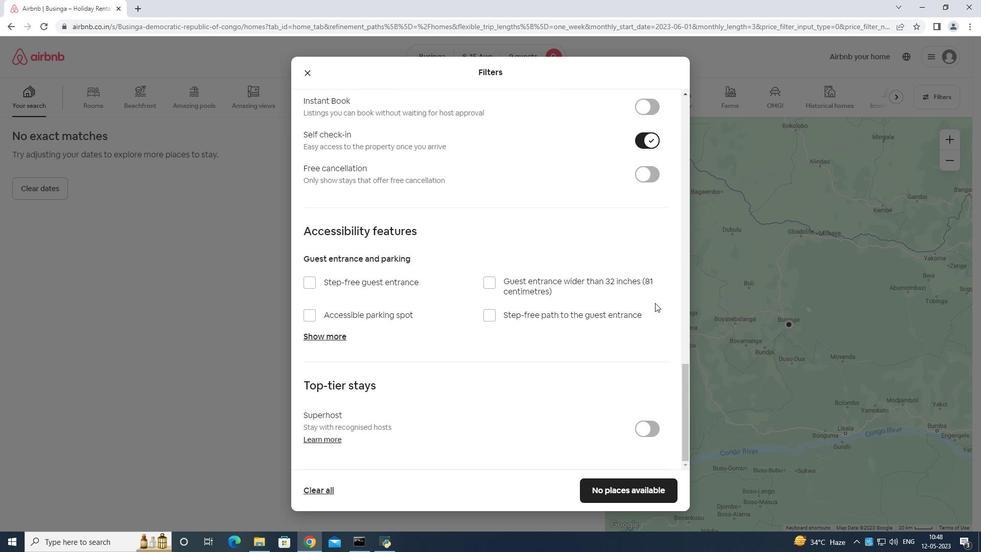 
Action: Mouse scrolled (655, 302) with delta (0, 0)
Screenshot: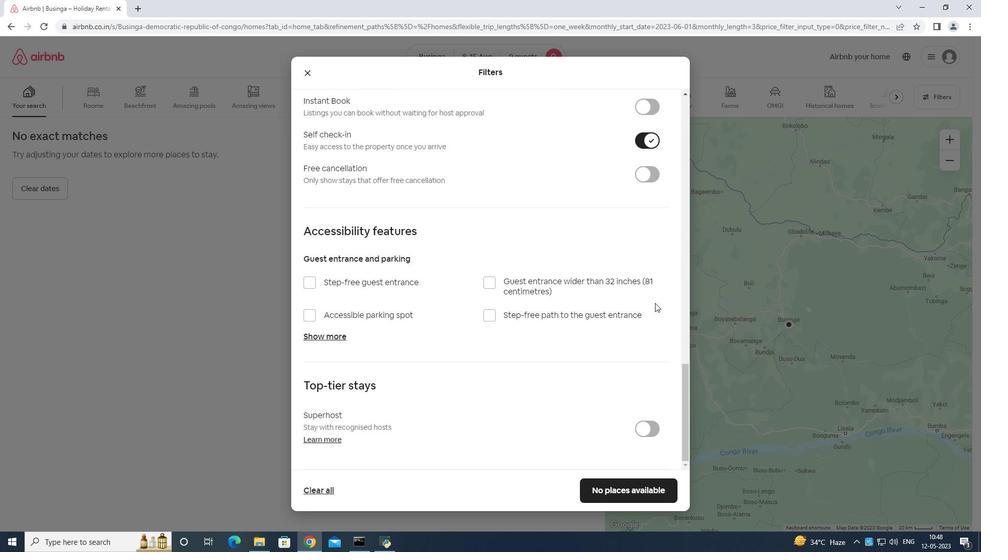 
Action: Mouse moved to (623, 483)
Screenshot: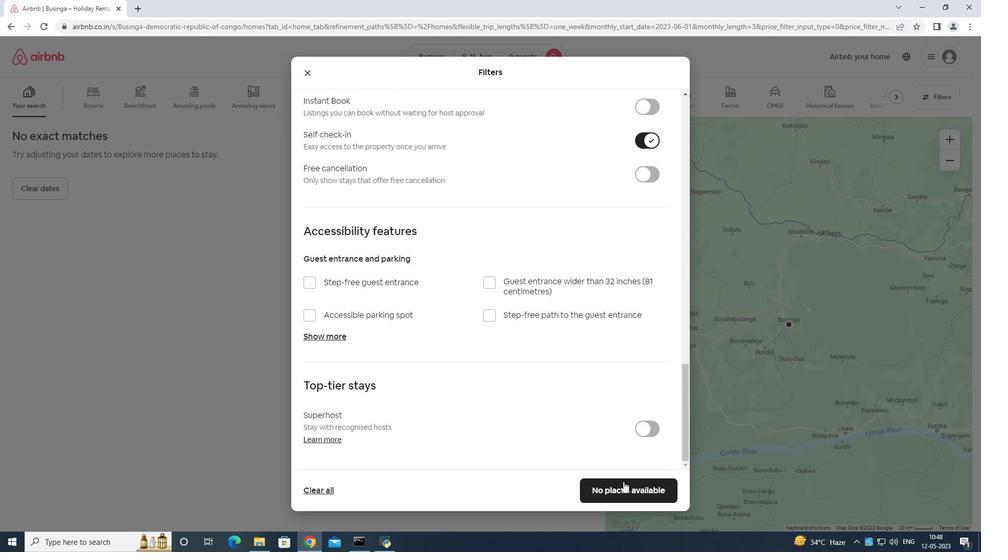 
